 Task: Use the formula "MAX" in spreadsheet "Project portfolio".
Action: Mouse moved to (765, 92)
Screenshot: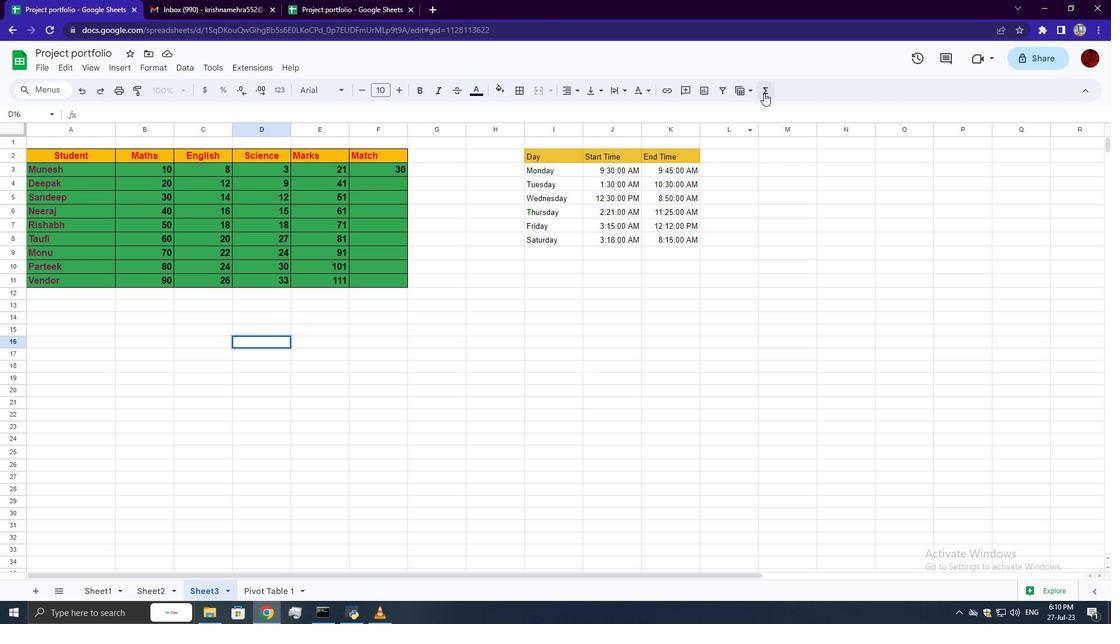 
Action: Mouse pressed left at (765, 92)
Screenshot: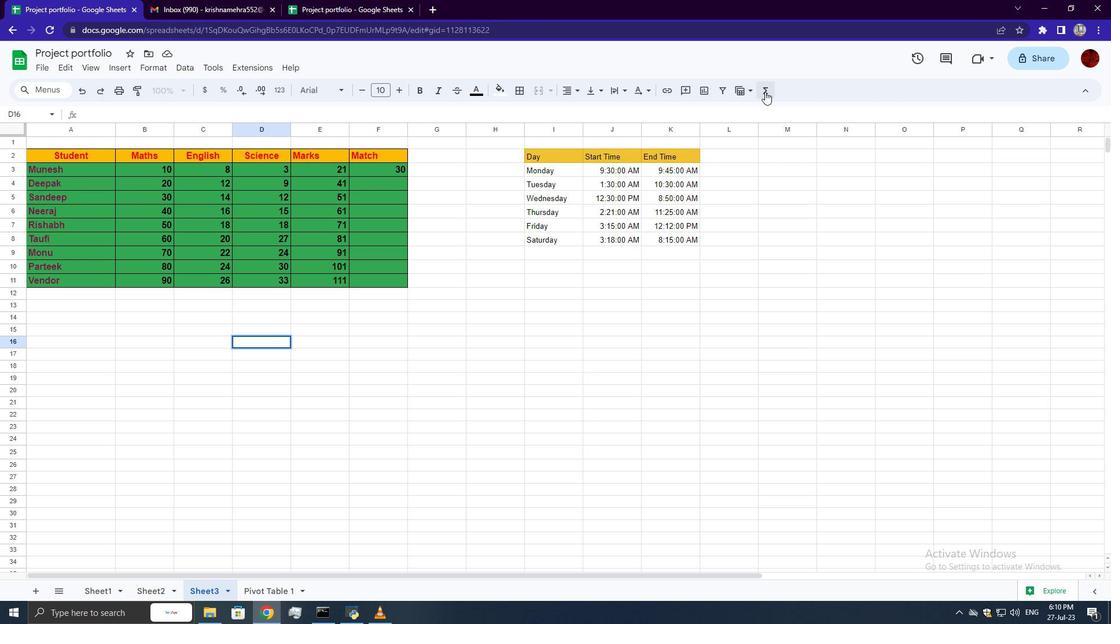 
Action: Mouse moved to (928, 200)
Screenshot: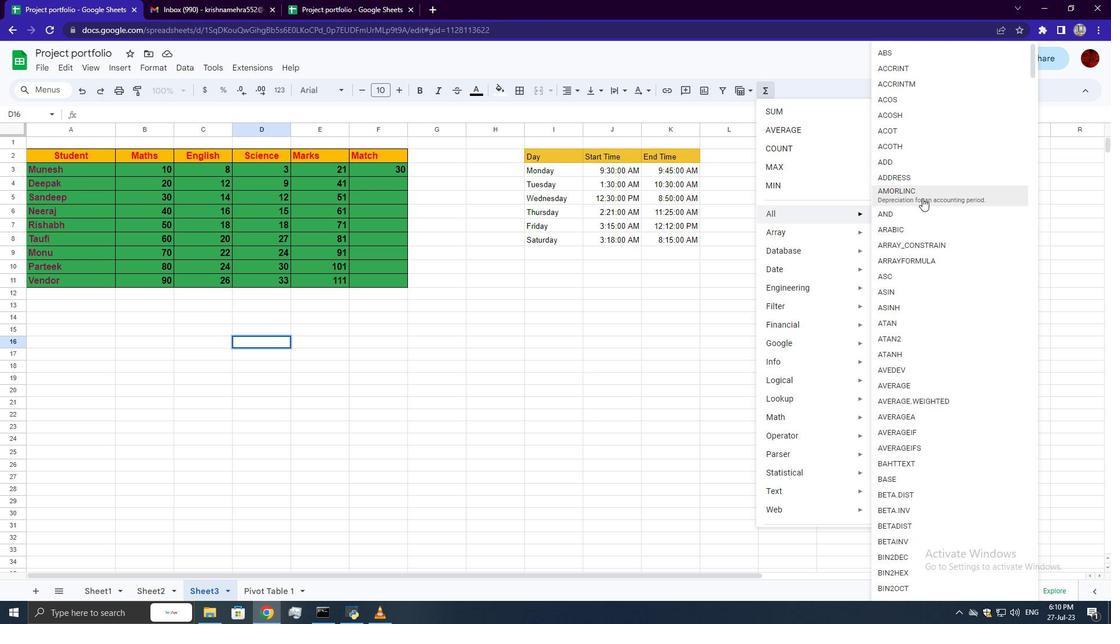 
Action: Mouse scrolled (928, 200) with delta (0, 0)
Screenshot: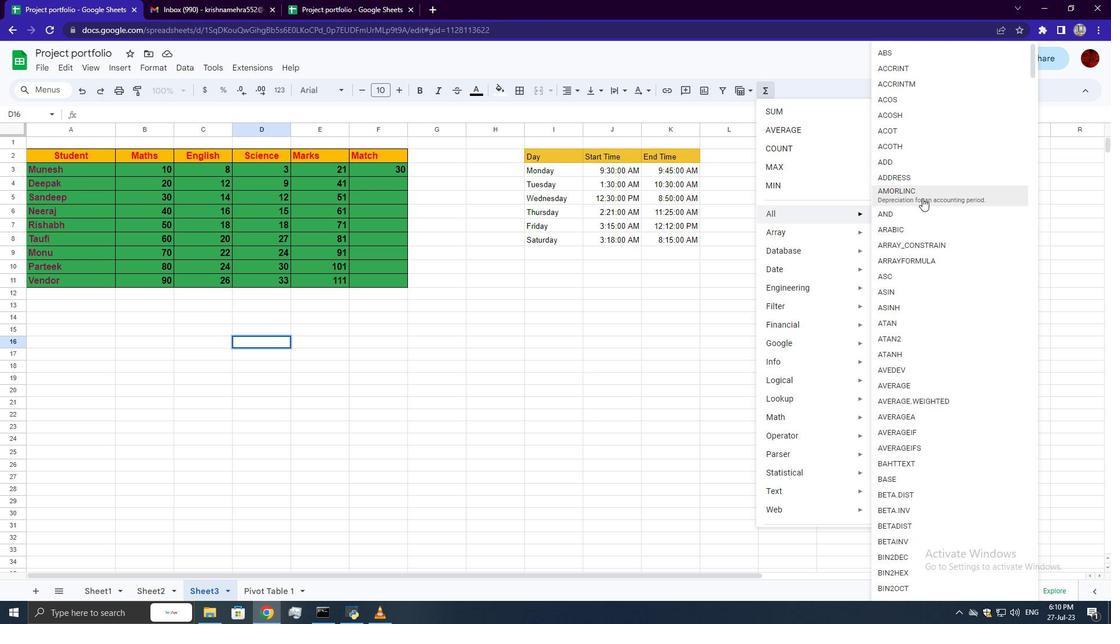
Action: Mouse scrolled (928, 200) with delta (0, 0)
Screenshot: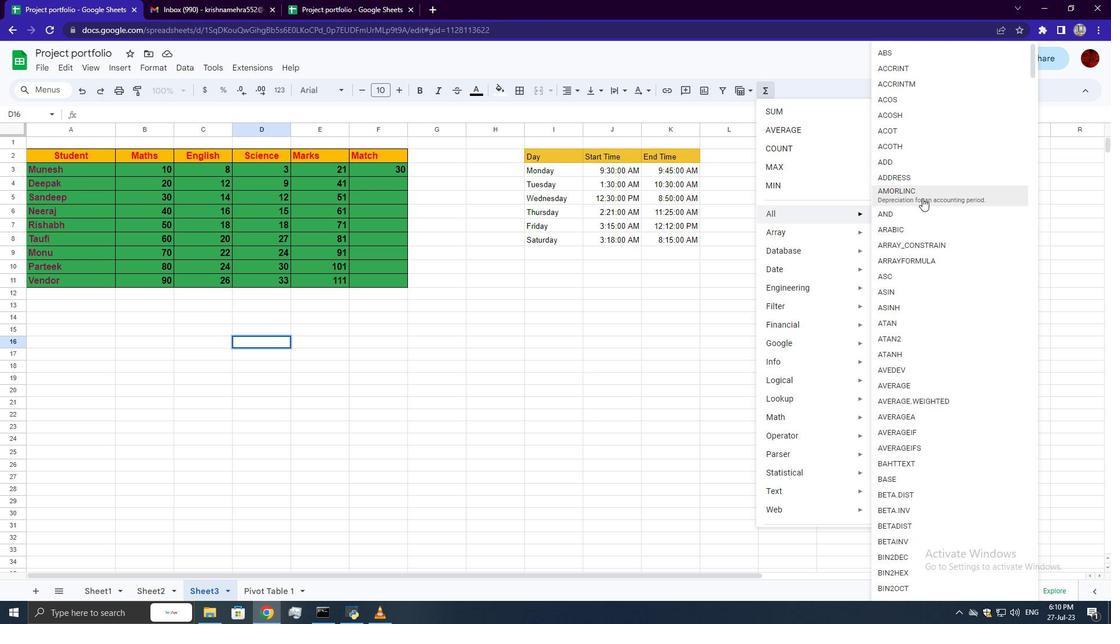 
Action: Mouse scrolled (928, 200) with delta (0, 0)
Screenshot: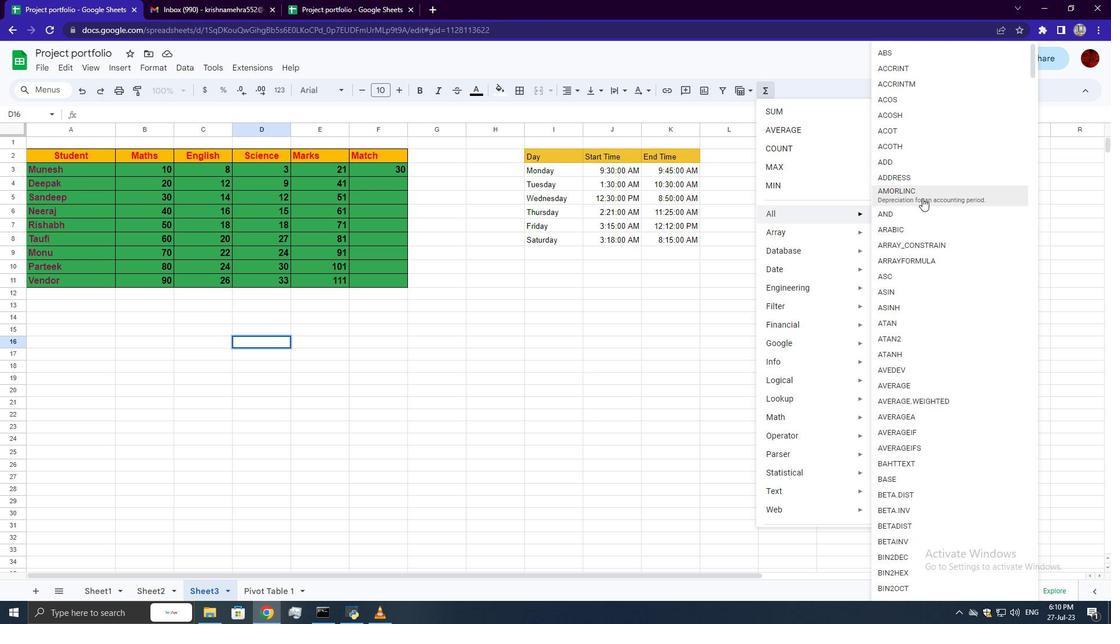 
Action: Mouse scrolled (928, 200) with delta (0, 0)
Screenshot: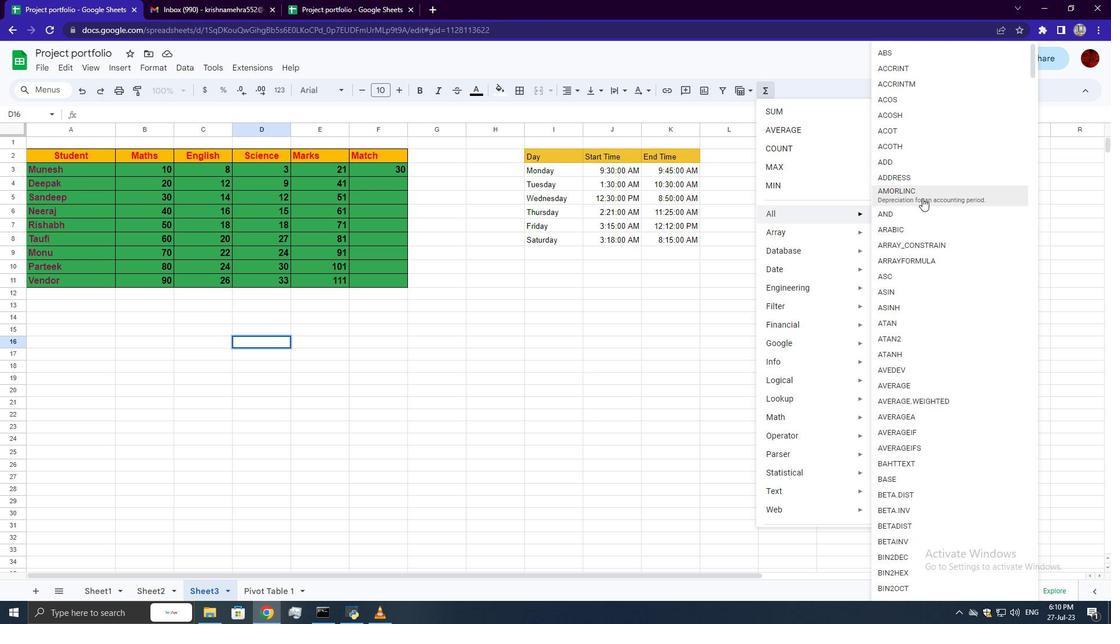 
Action: Mouse scrolled (928, 200) with delta (0, 0)
Screenshot: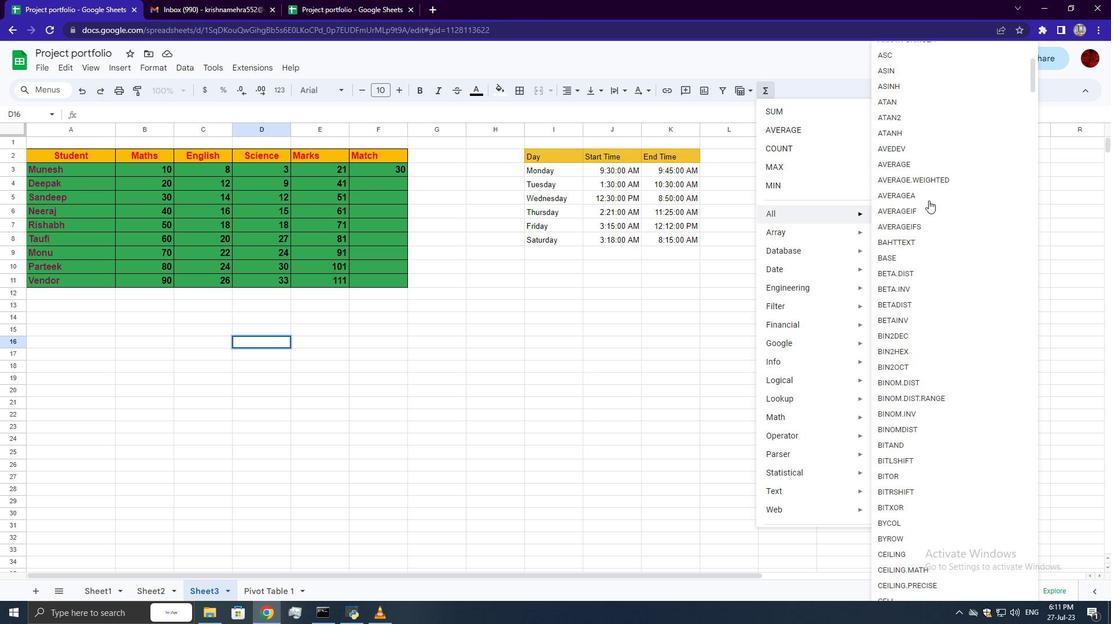 
Action: Mouse scrolled (928, 200) with delta (0, 0)
Screenshot: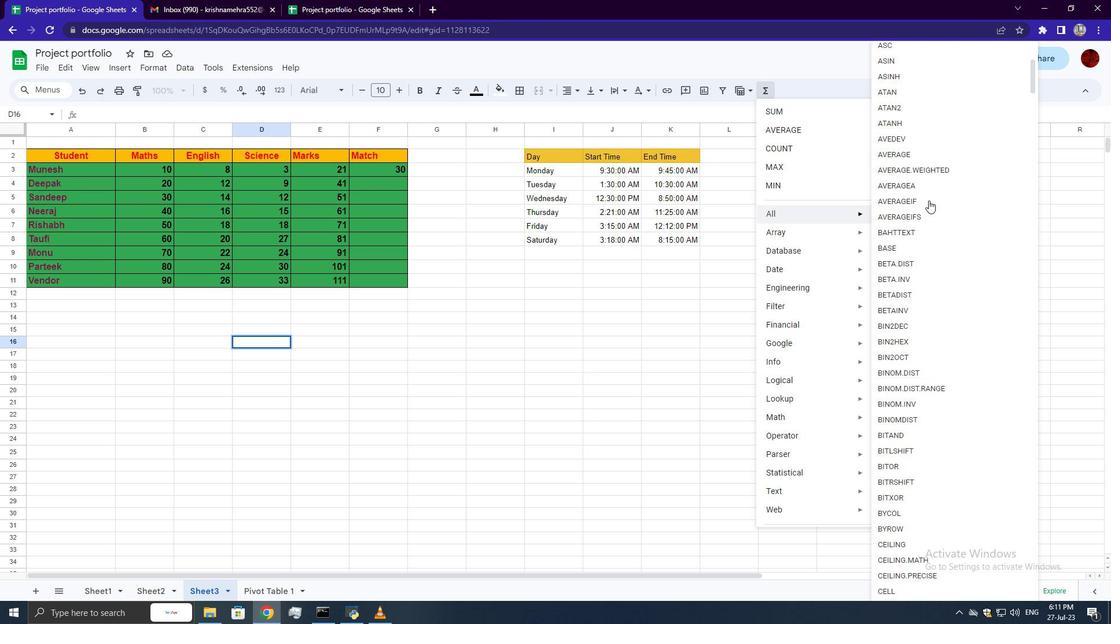 
Action: Mouse scrolled (928, 200) with delta (0, 0)
Screenshot: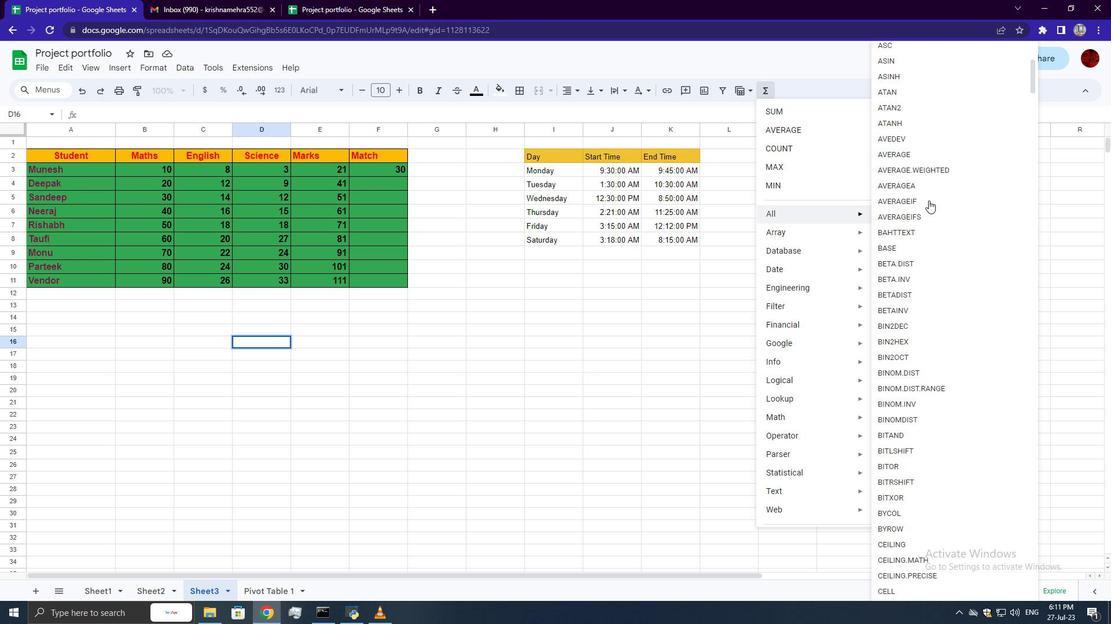 
Action: Mouse scrolled (928, 200) with delta (0, 0)
Screenshot: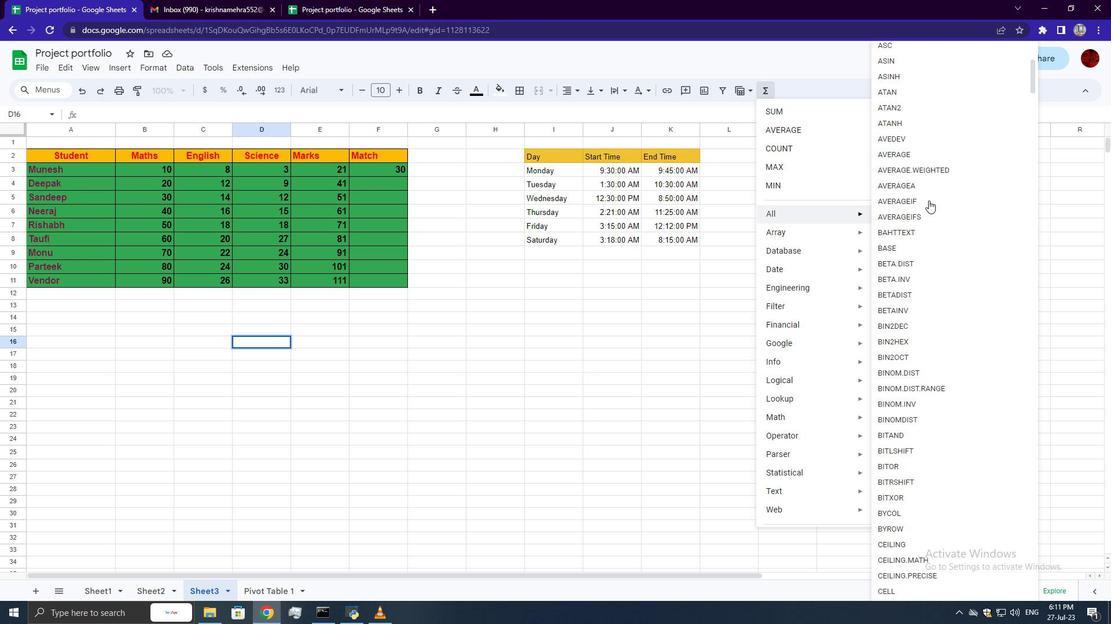 
Action: Mouse scrolled (928, 200) with delta (0, 0)
Screenshot: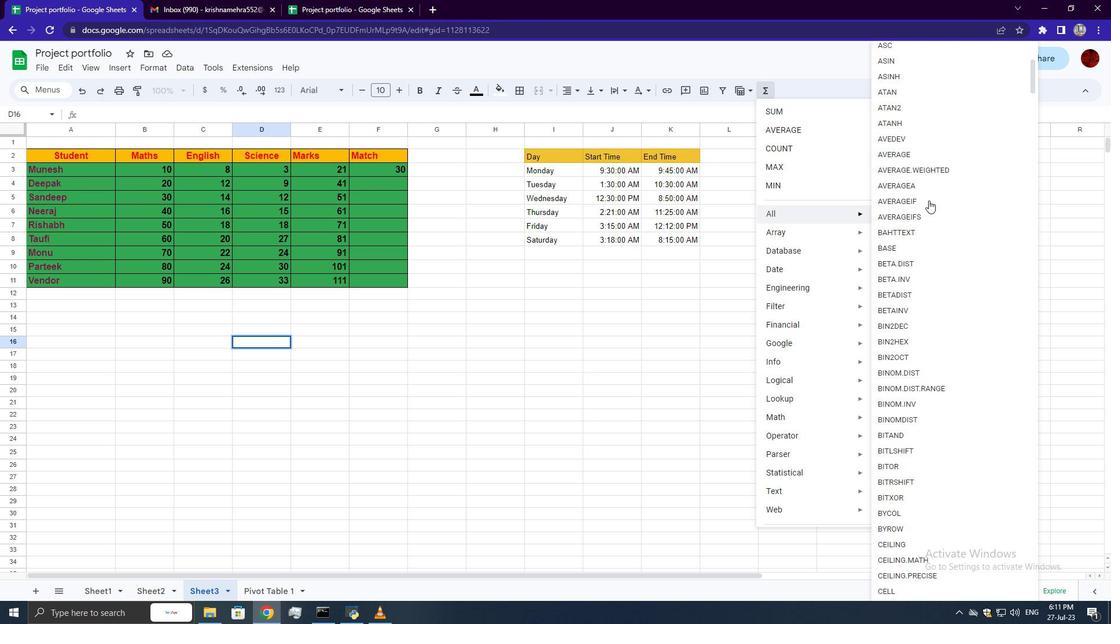 
Action: Mouse scrolled (928, 200) with delta (0, 0)
Screenshot: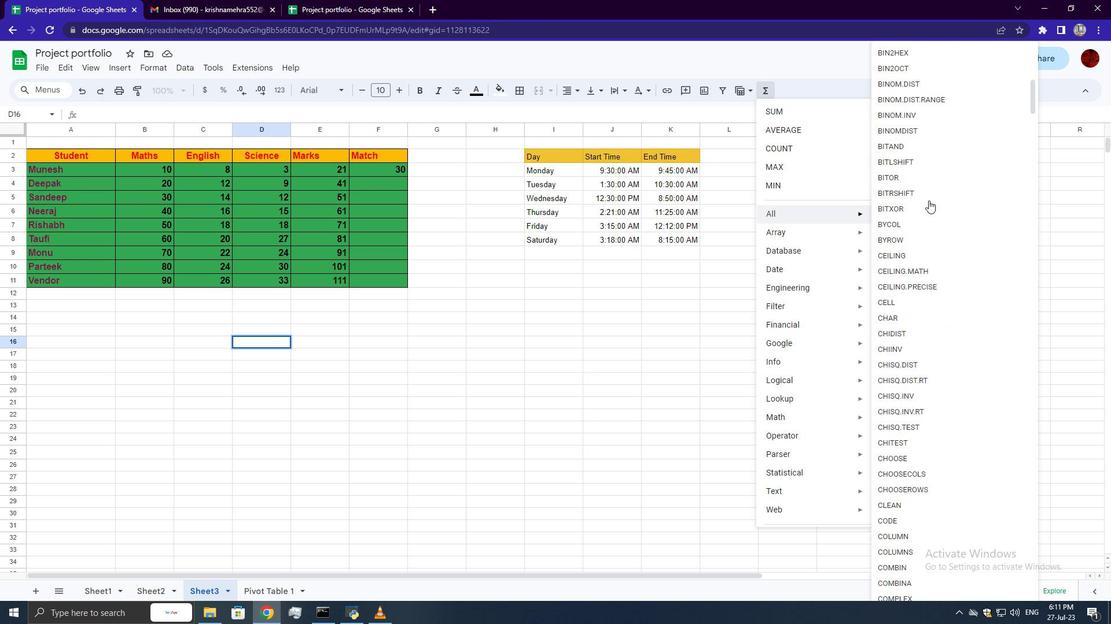 
Action: Mouse scrolled (928, 200) with delta (0, 0)
Screenshot: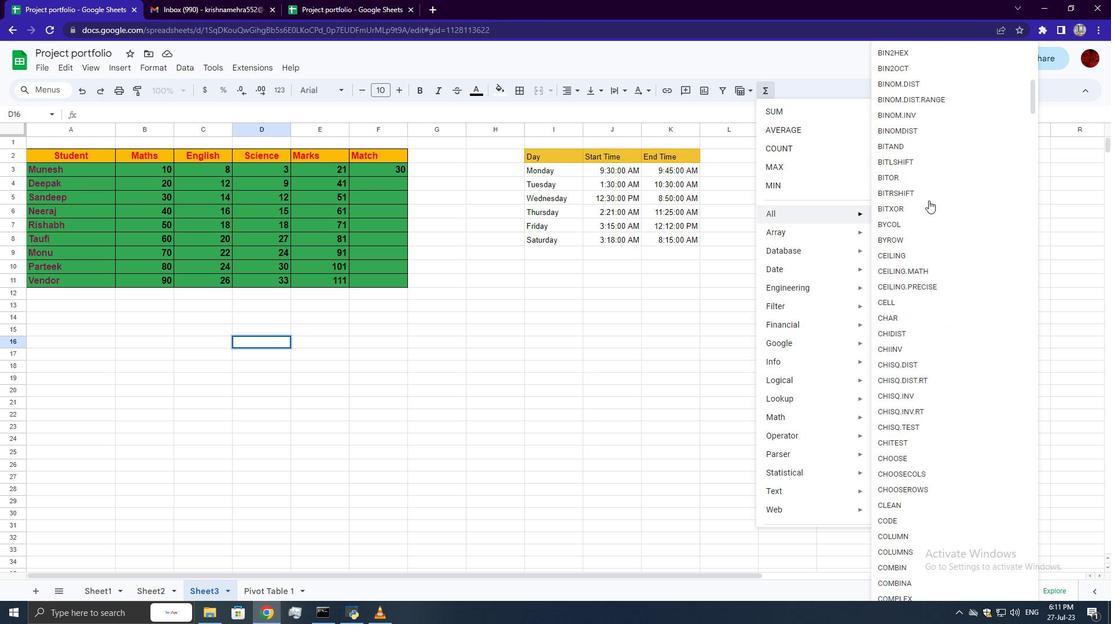 
Action: Mouse scrolled (928, 200) with delta (0, 0)
Screenshot: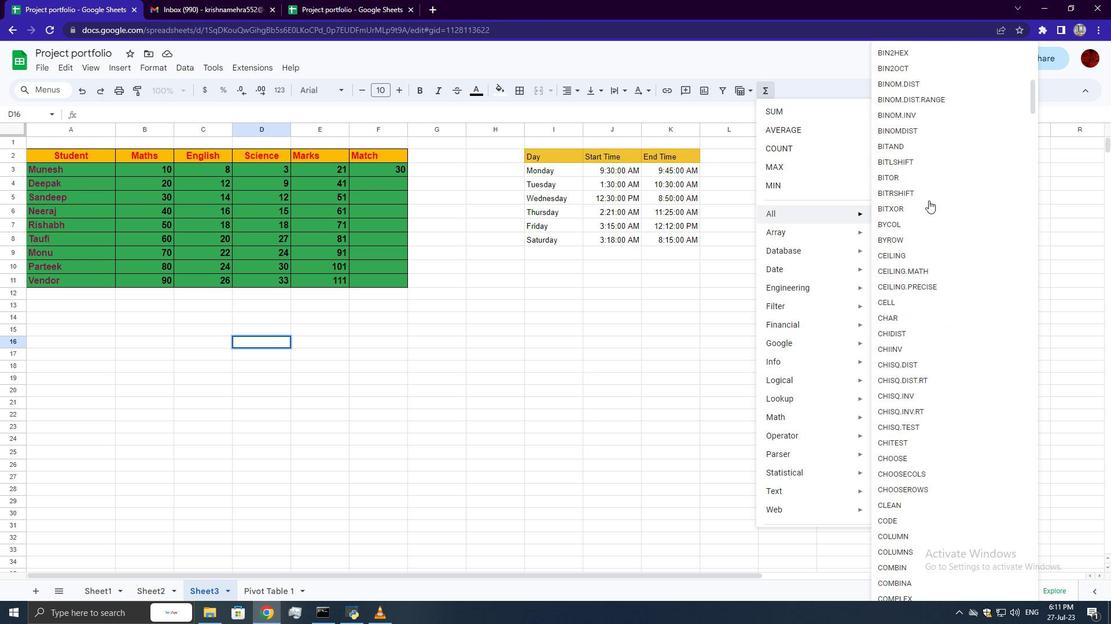 
Action: Mouse scrolled (928, 200) with delta (0, 0)
Screenshot: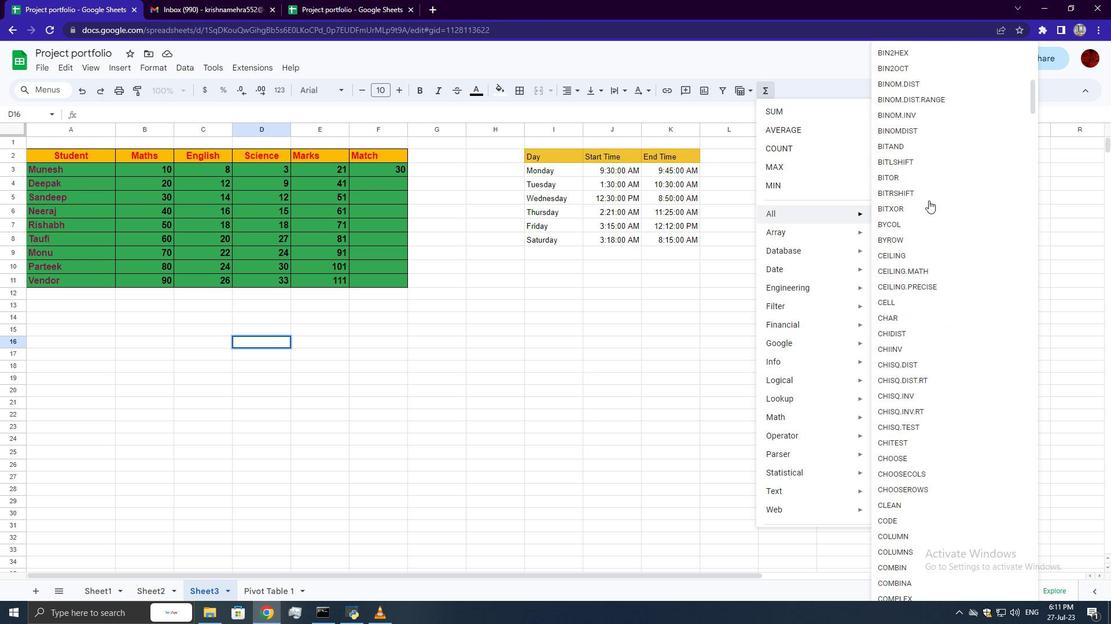 
Action: Mouse scrolled (928, 200) with delta (0, 0)
Screenshot: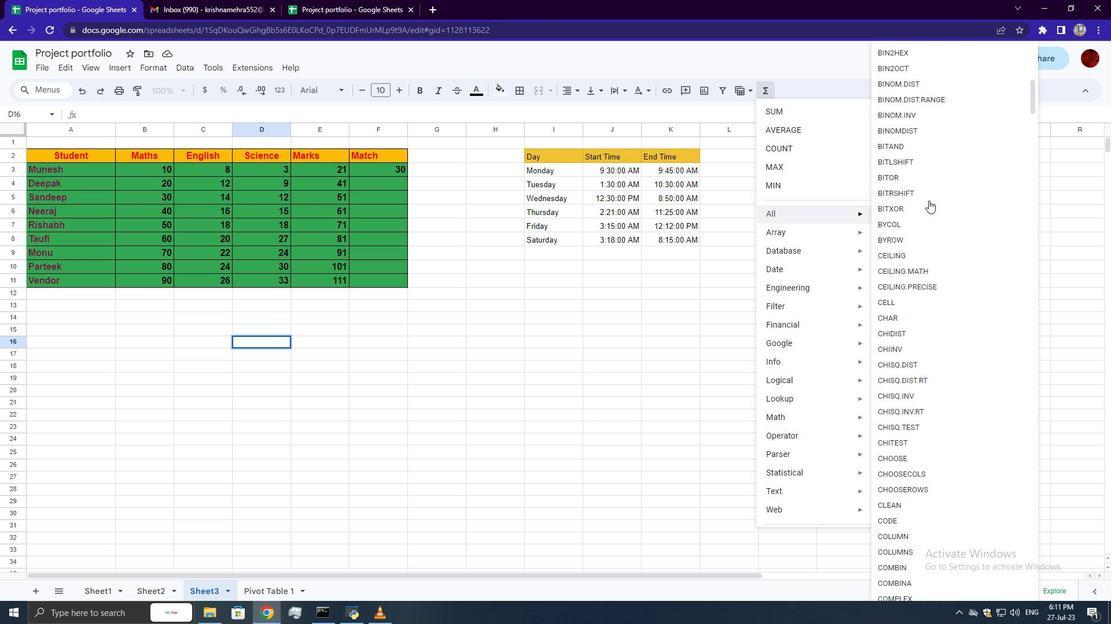 
Action: Mouse scrolled (928, 200) with delta (0, 0)
Screenshot: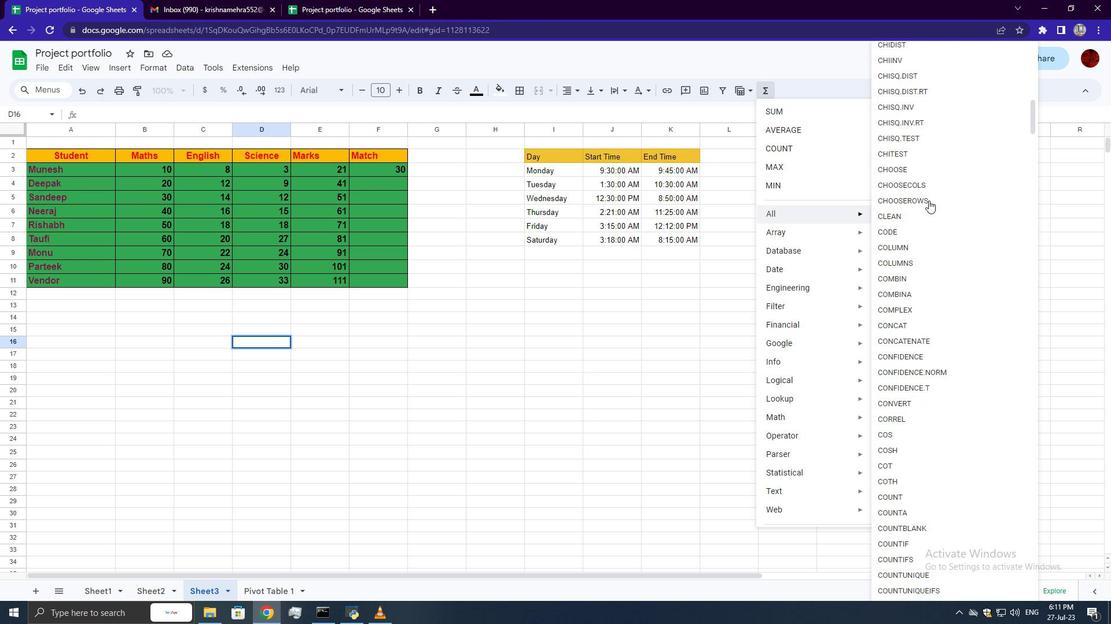 
Action: Mouse scrolled (928, 200) with delta (0, 0)
Screenshot: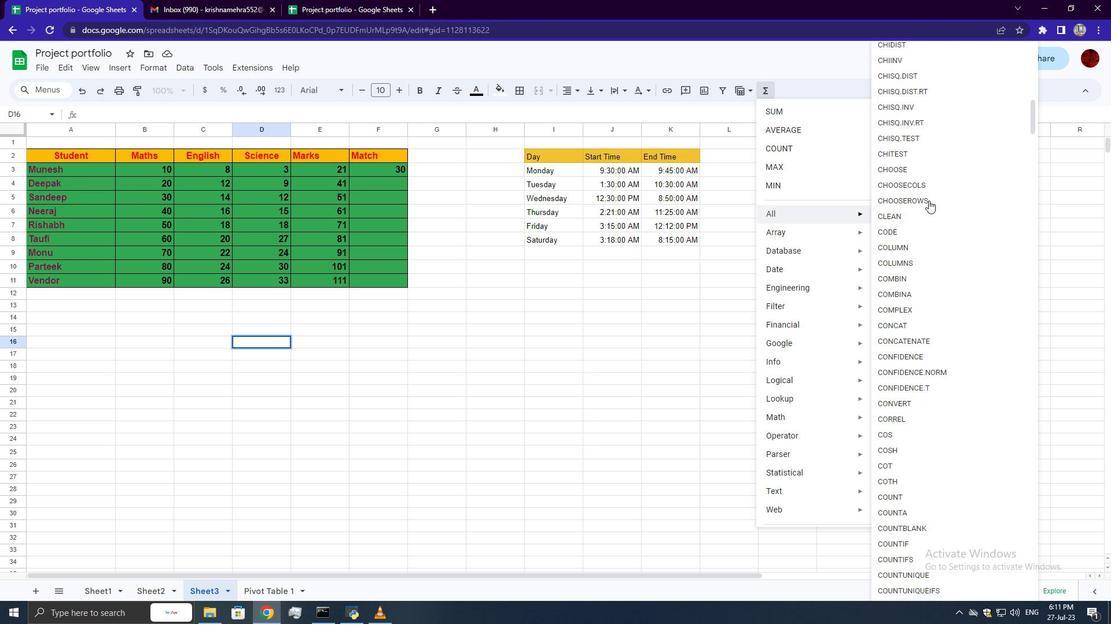 
Action: Mouse scrolled (928, 200) with delta (0, 0)
Screenshot: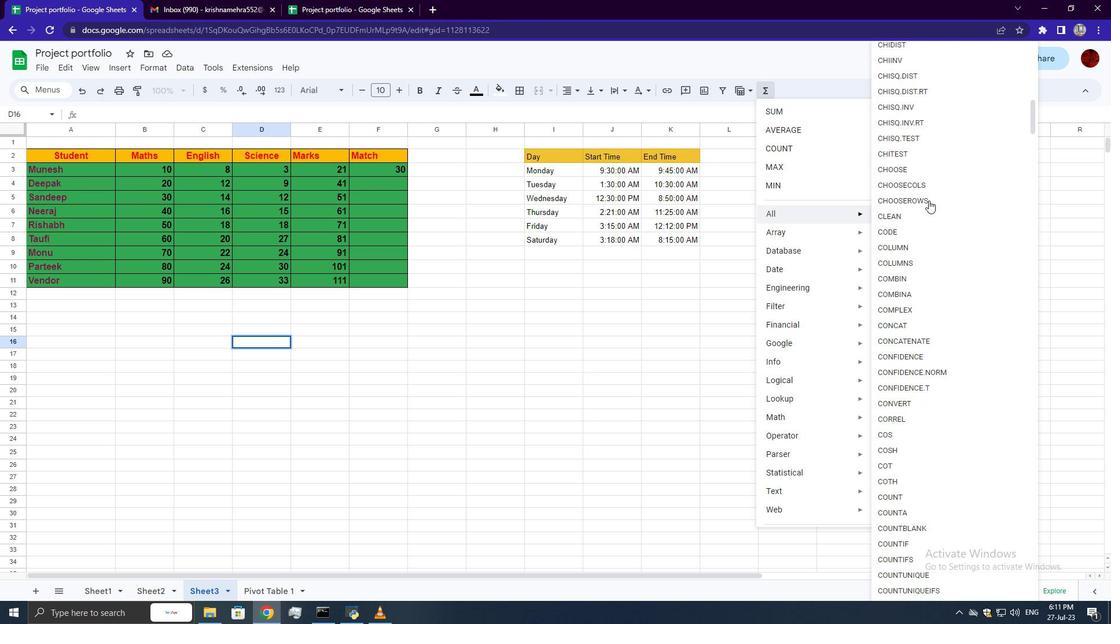 
Action: Mouse scrolled (928, 200) with delta (0, 0)
Screenshot: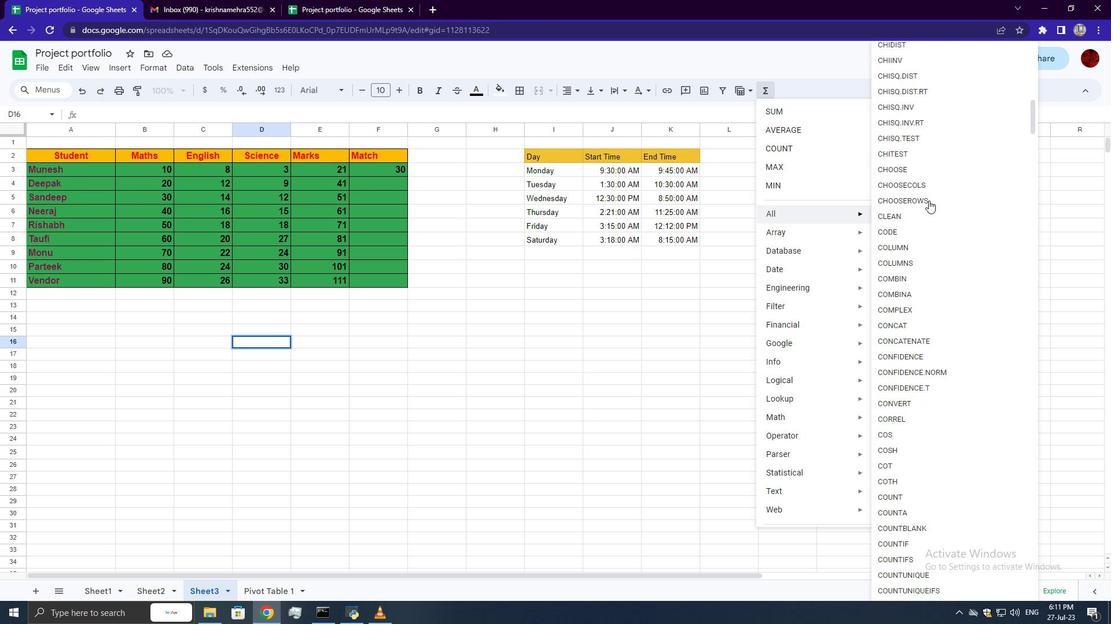 
Action: Mouse scrolled (928, 200) with delta (0, 0)
Screenshot: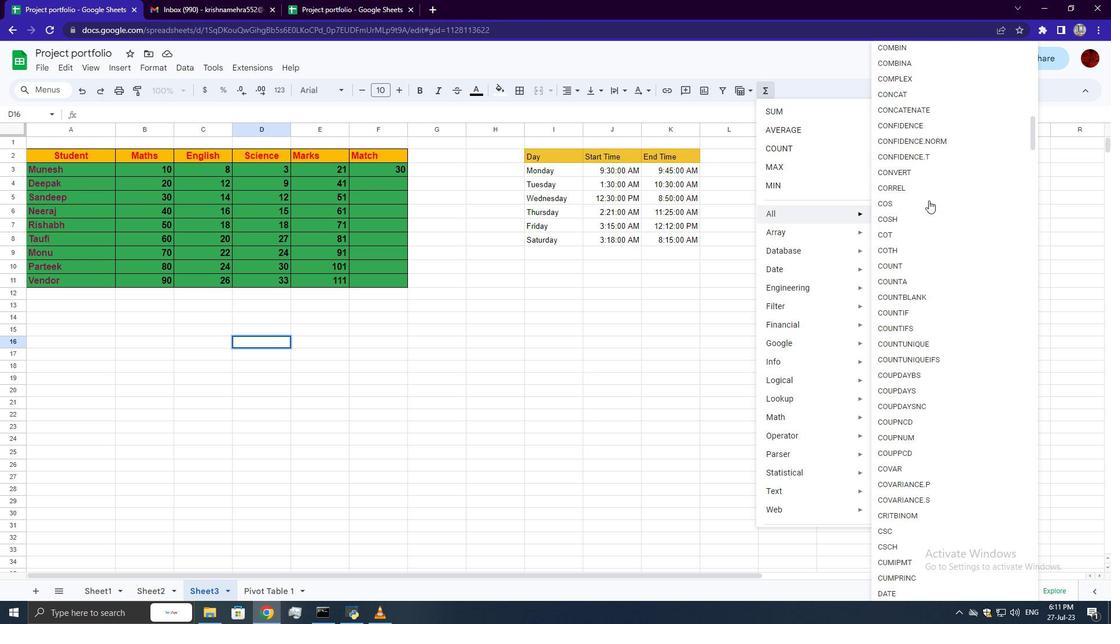 
Action: Mouse scrolled (928, 200) with delta (0, 0)
Screenshot: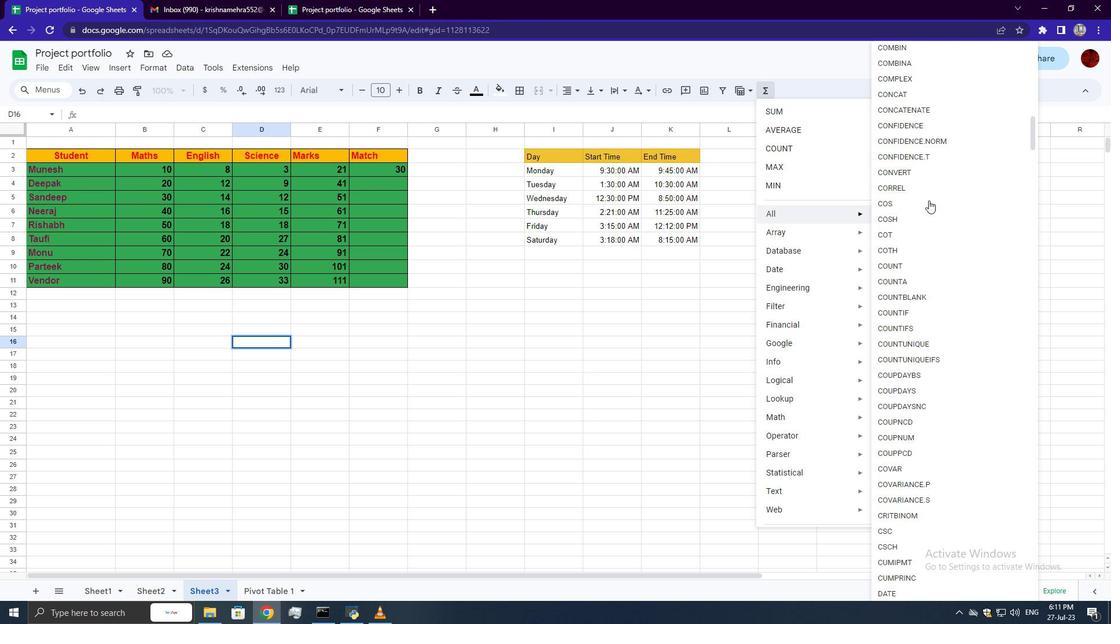 
Action: Mouse scrolled (928, 200) with delta (0, 0)
Screenshot: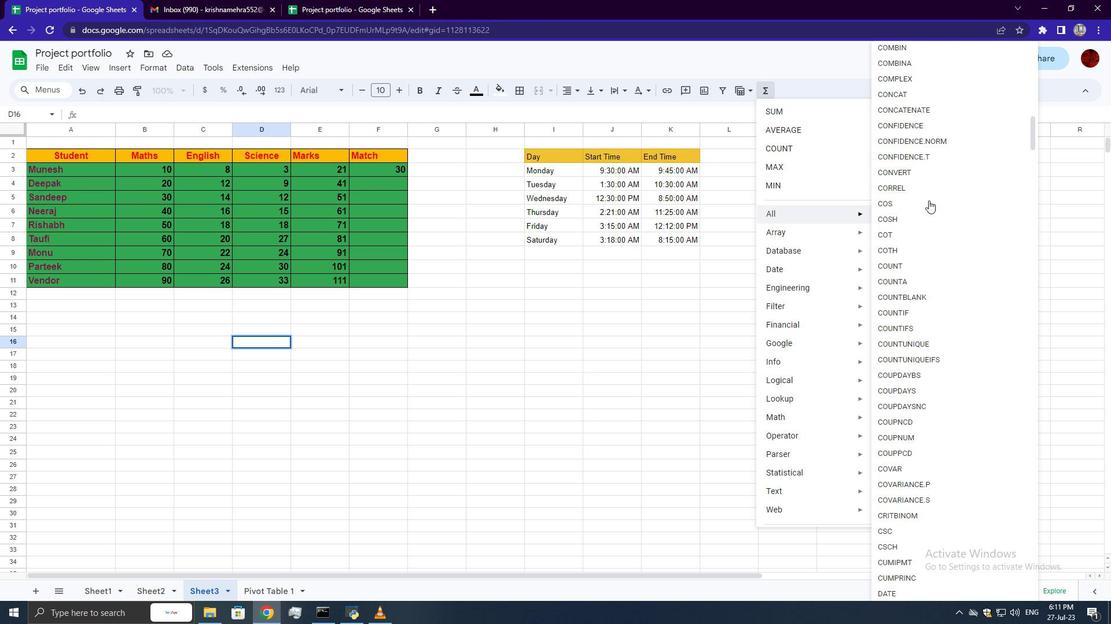 
Action: Mouse scrolled (928, 200) with delta (0, 0)
Screenshot: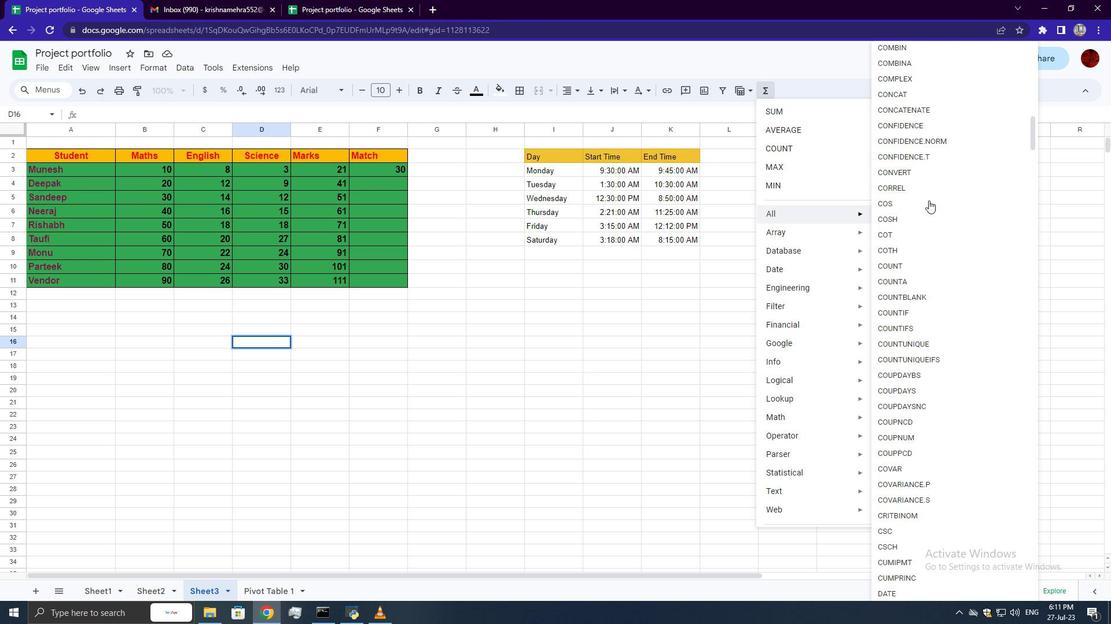 
Action: Mouse scrolled (928, 200) with delta (0, 0)
Screenshot: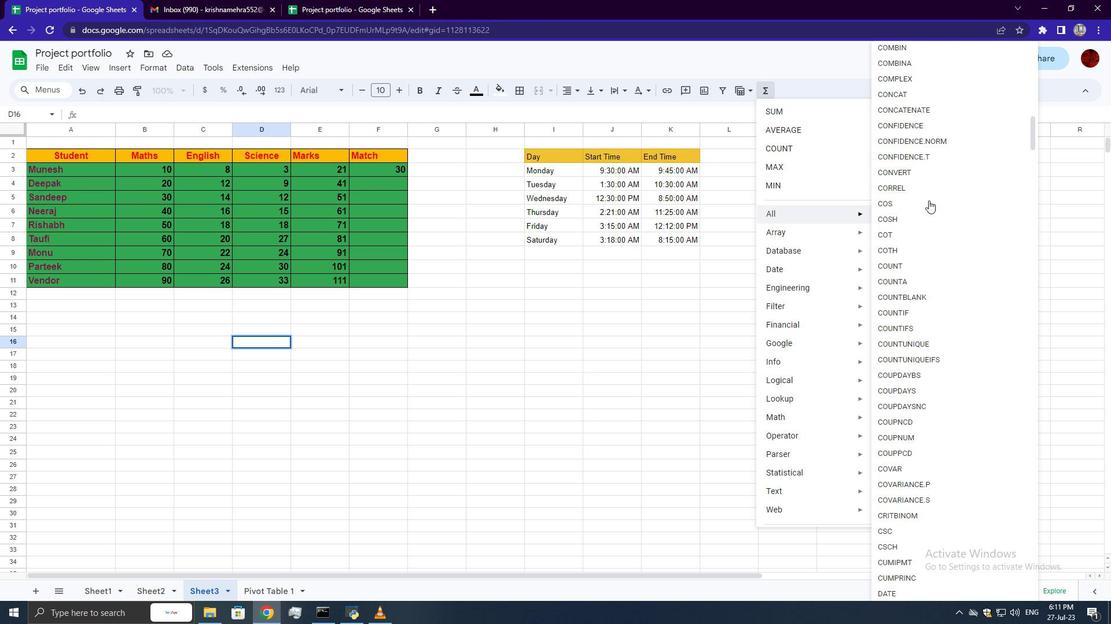 
Action: Mouse scrolled (928, 200) with delta (0, 0)
Screenshot: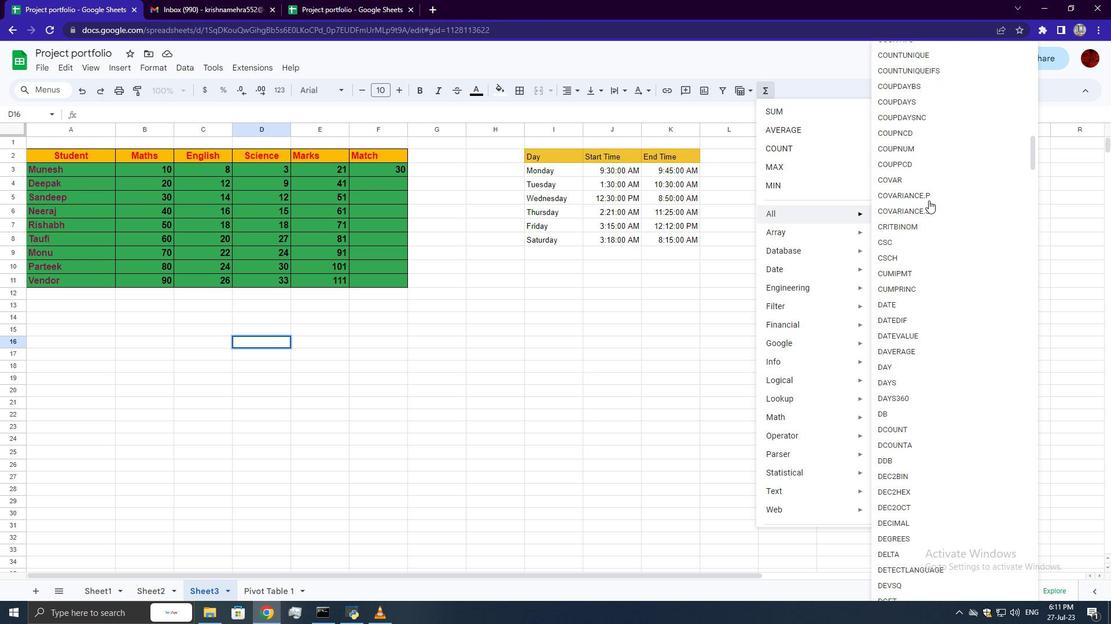 
Action: Mouse scrolled (928, 200) with delta (0, 0)
Screenshot: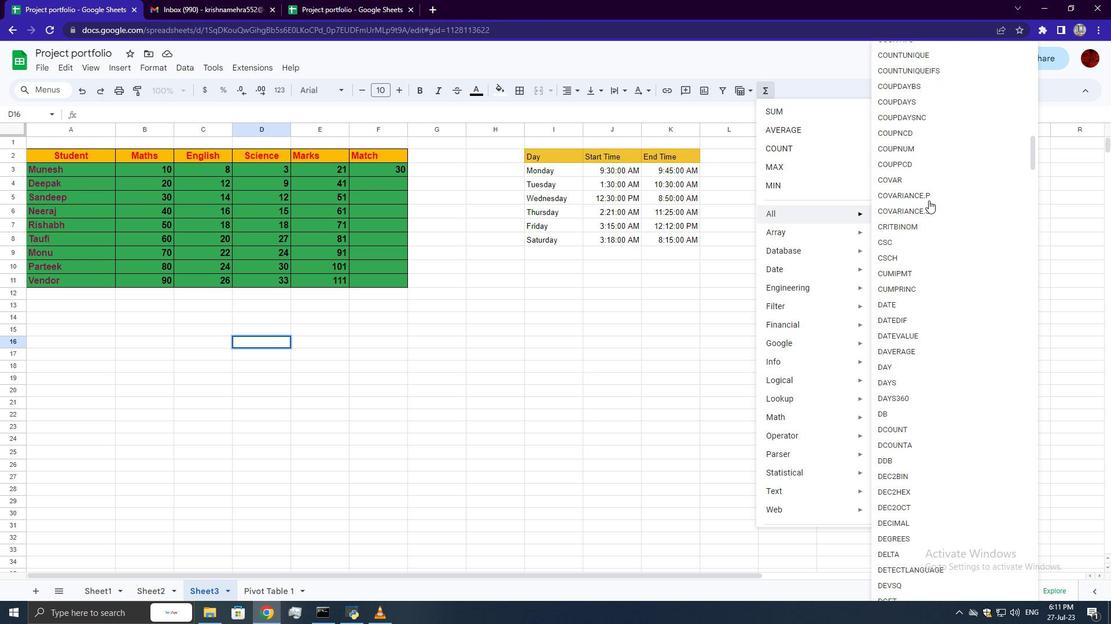 
Action: Mouse scrolled (928, 200) with delta (0, 0)
Screenshot: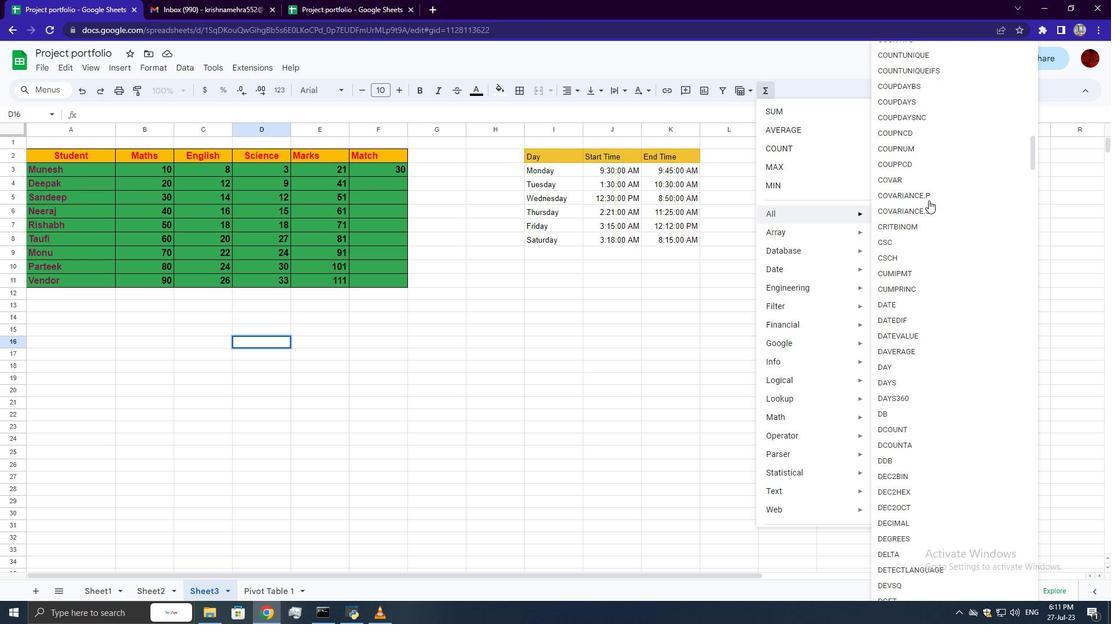 
Action: Mouse scrolled (928, 200) with delta (0, 0)
Screenshot: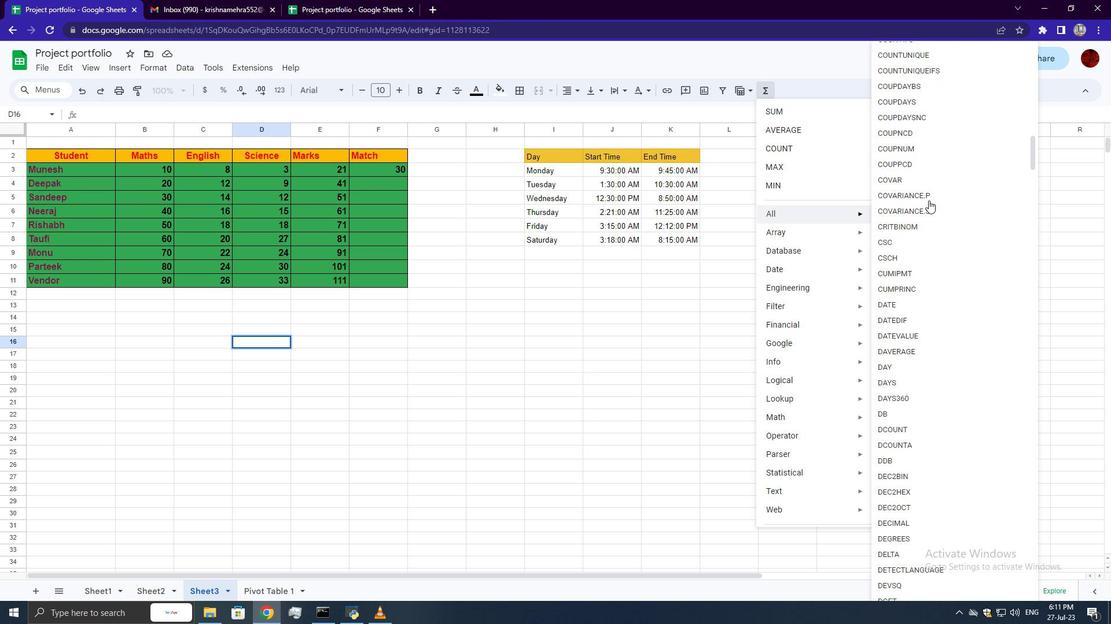
Action: Mouse scrolled (928, 200) with delta (0, 0)
Screenshot: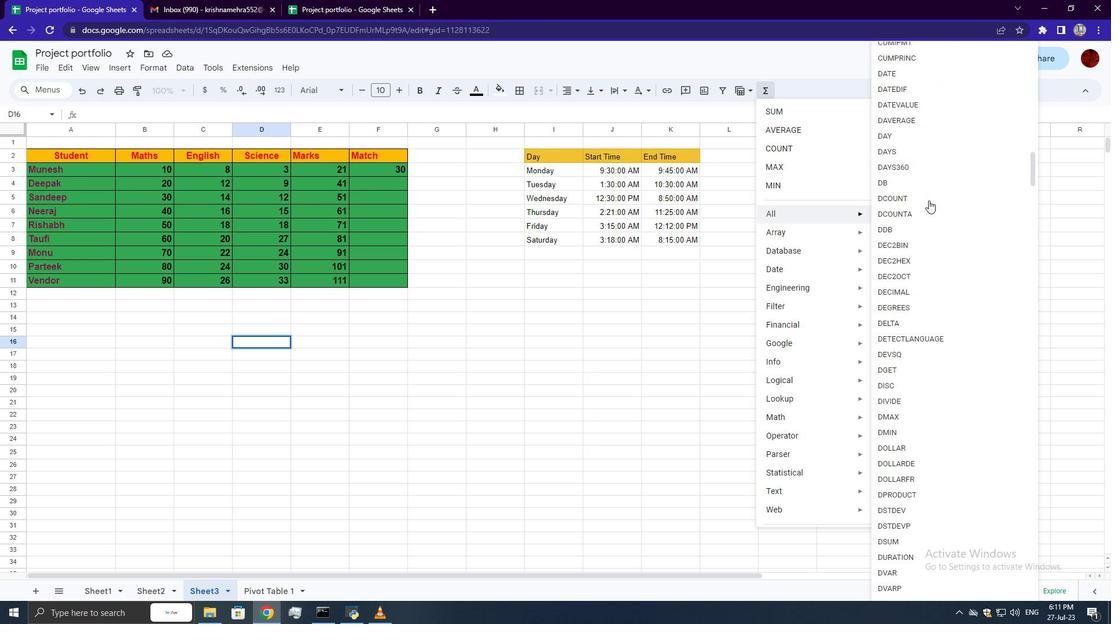 
Action: Mouse scrolled (928, 200) with delta (0, 0)
Screenshot: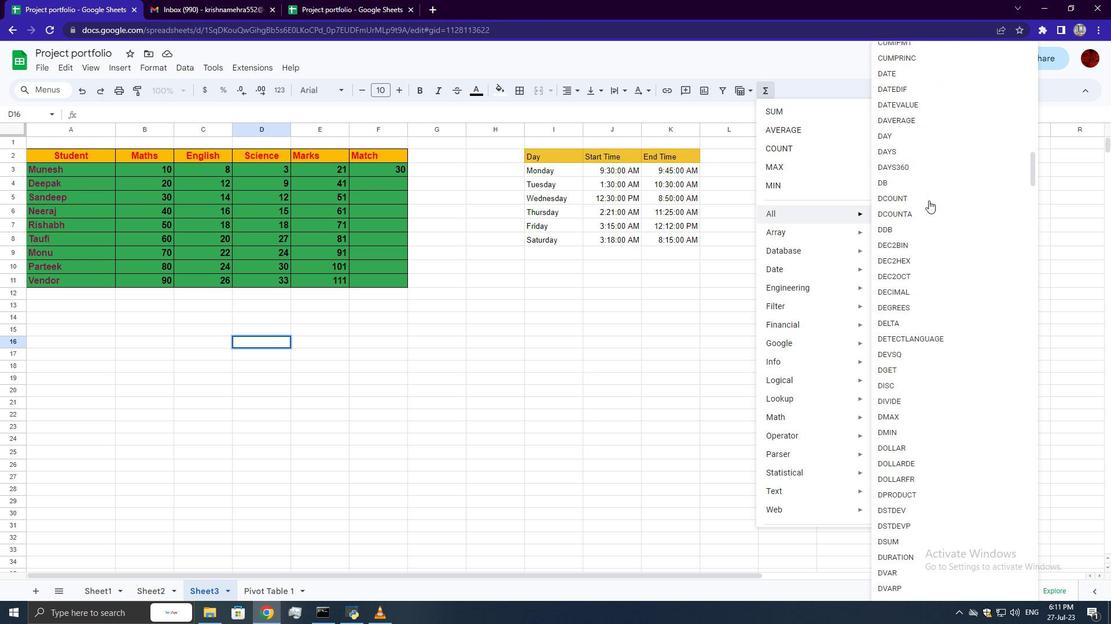 
Action: Mouse scrolled (928, 200) with delta (0, 0)
Screenshot: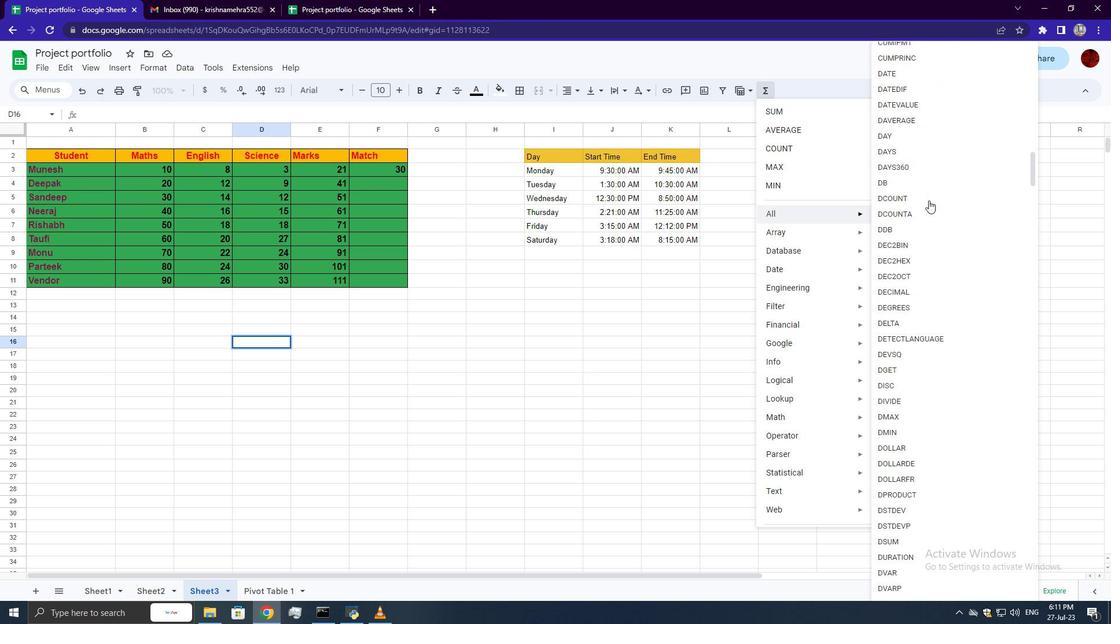 
Action: Mouse scrolled (928, 200) with delta (0, 0)
Screenshot: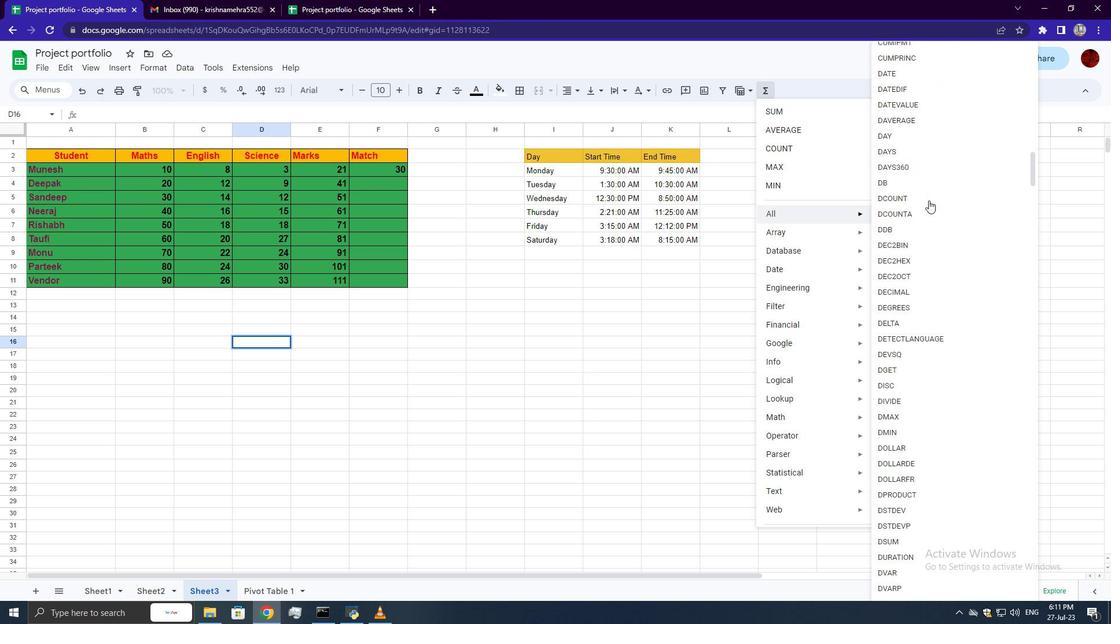 
Action: Mouse scrolled (928, 200) with delta (0, 0)
Screenshot: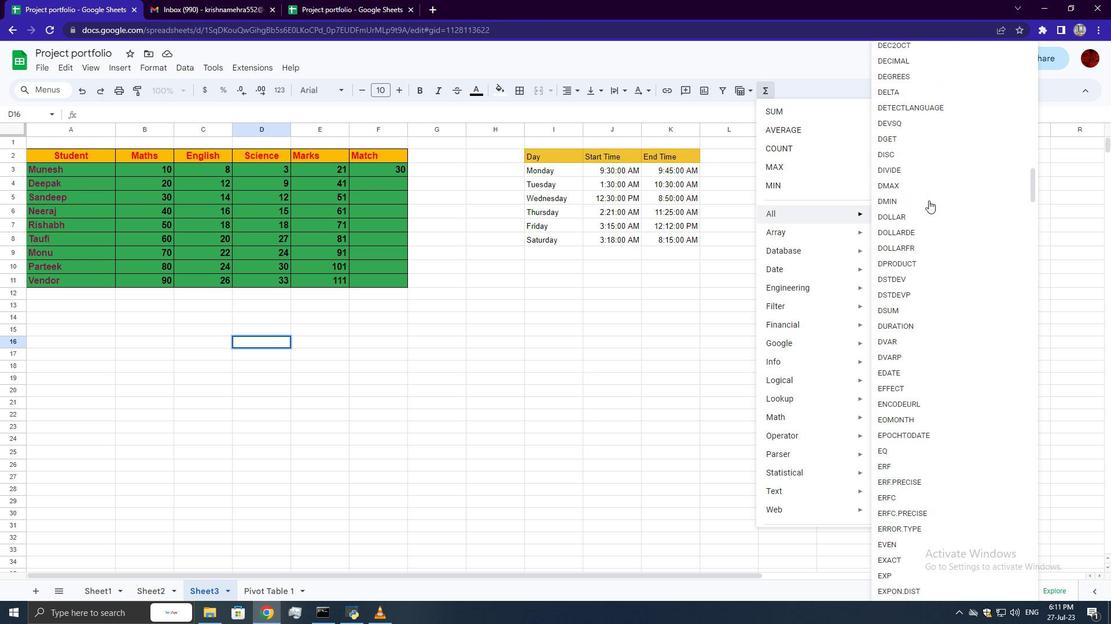 
Action: Mouse scrolled (928, 200) with delta (0, 0)
Screenshot: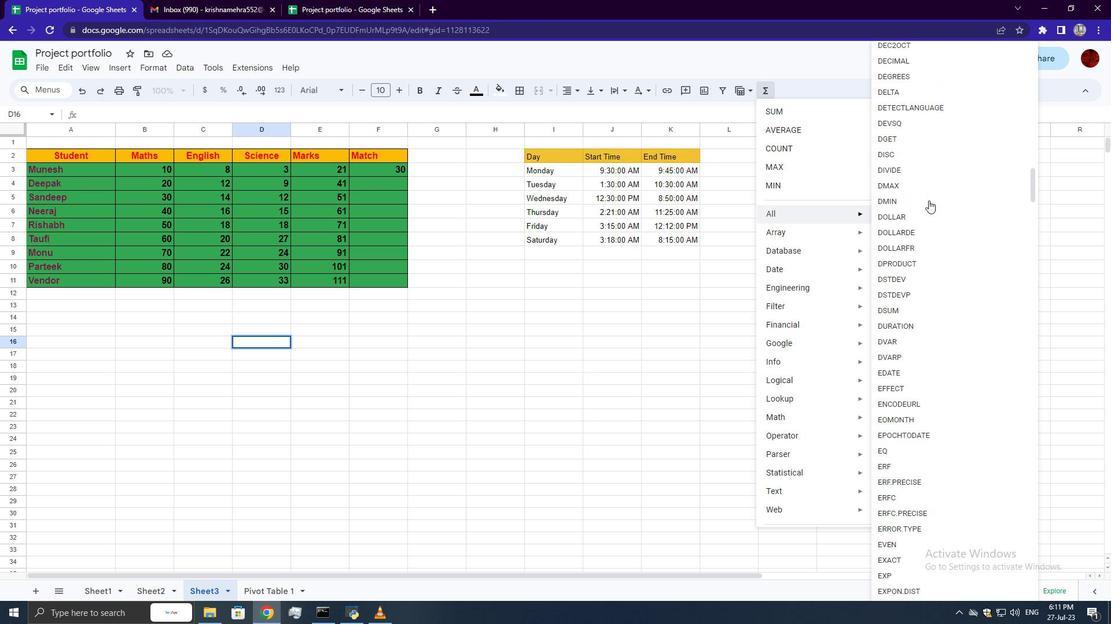 
Action: Mouse scrolled (928, 200) with delta (0, 0)
Screenshot: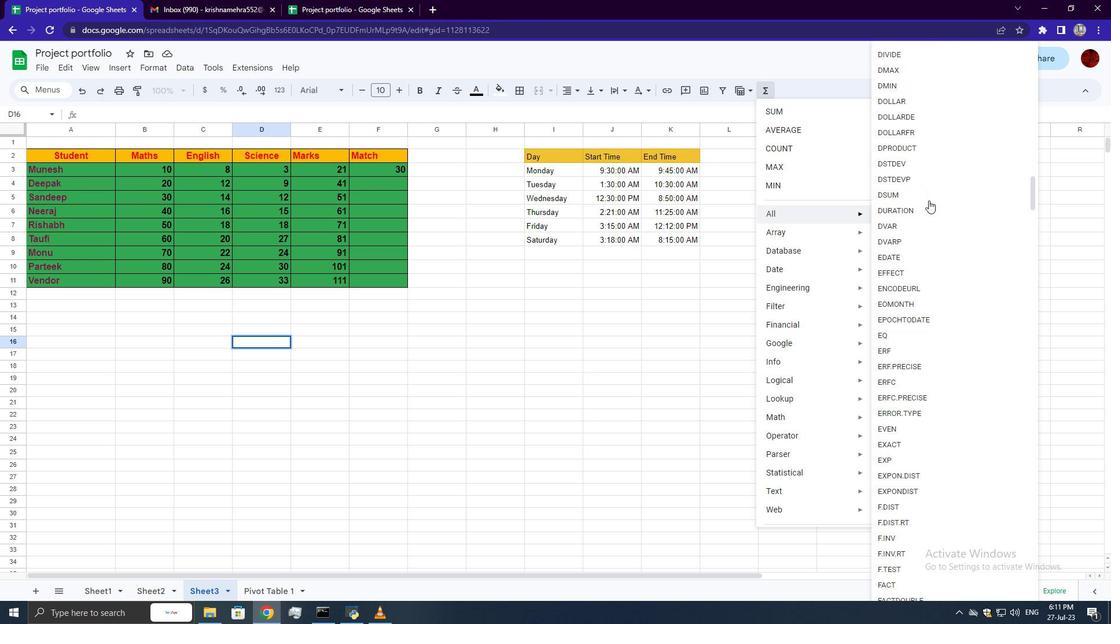 
Action: Mouse scrolled (928, 200) with delta (0, 0)
Screenshot: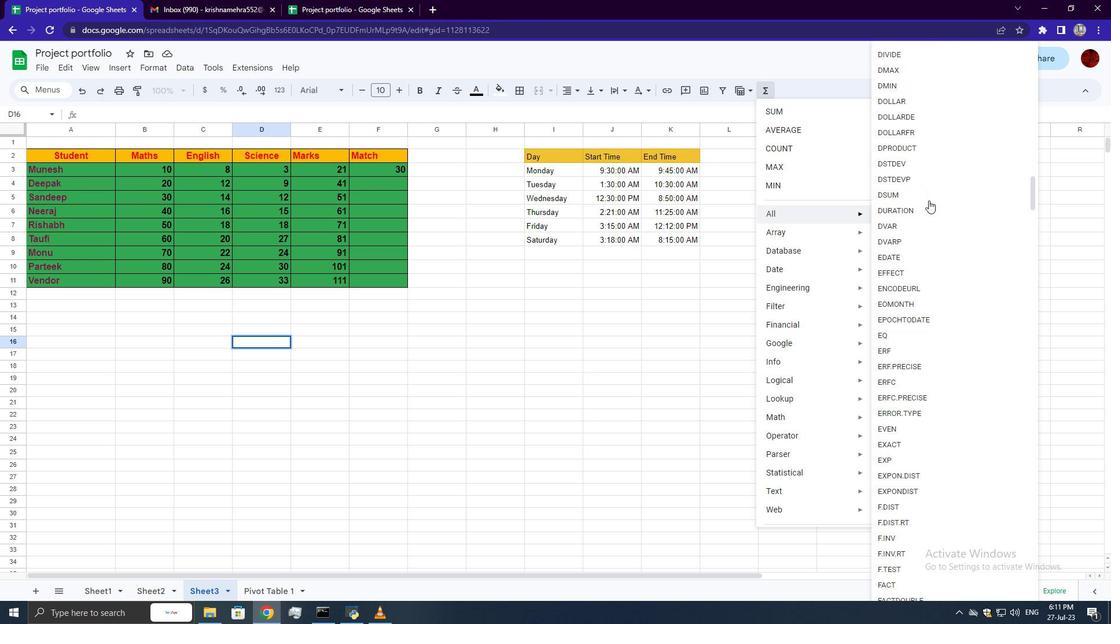 
Action: Mouse scrolled (928, 200) with delta (0, 0)
Screenshot: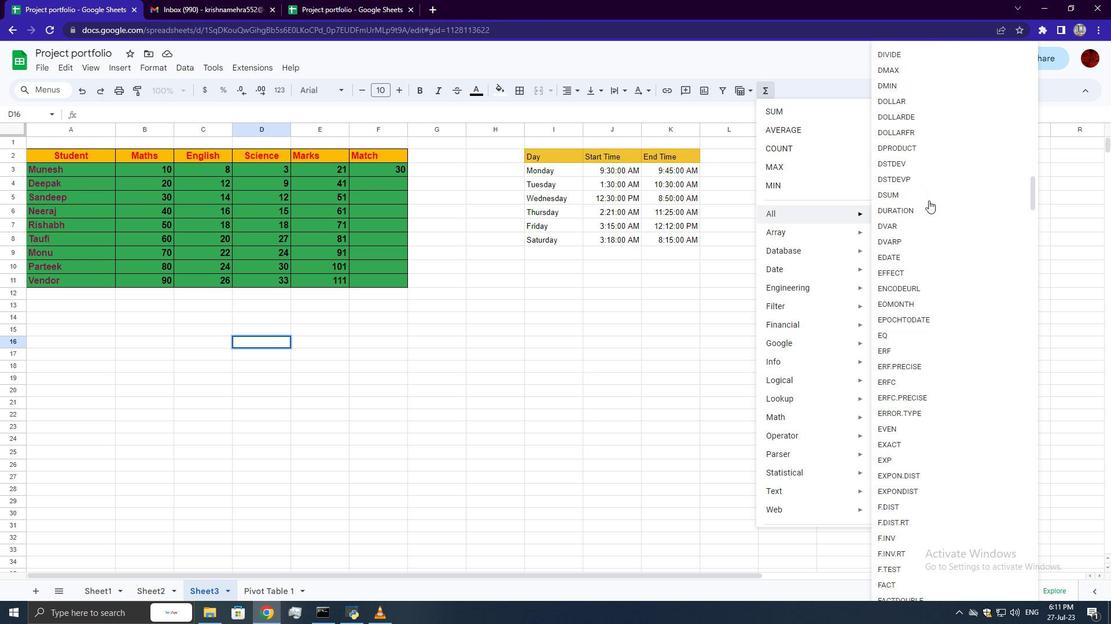 
Action: Mouse scrolled (928, 200) with delta (0, 0)
Screenshot: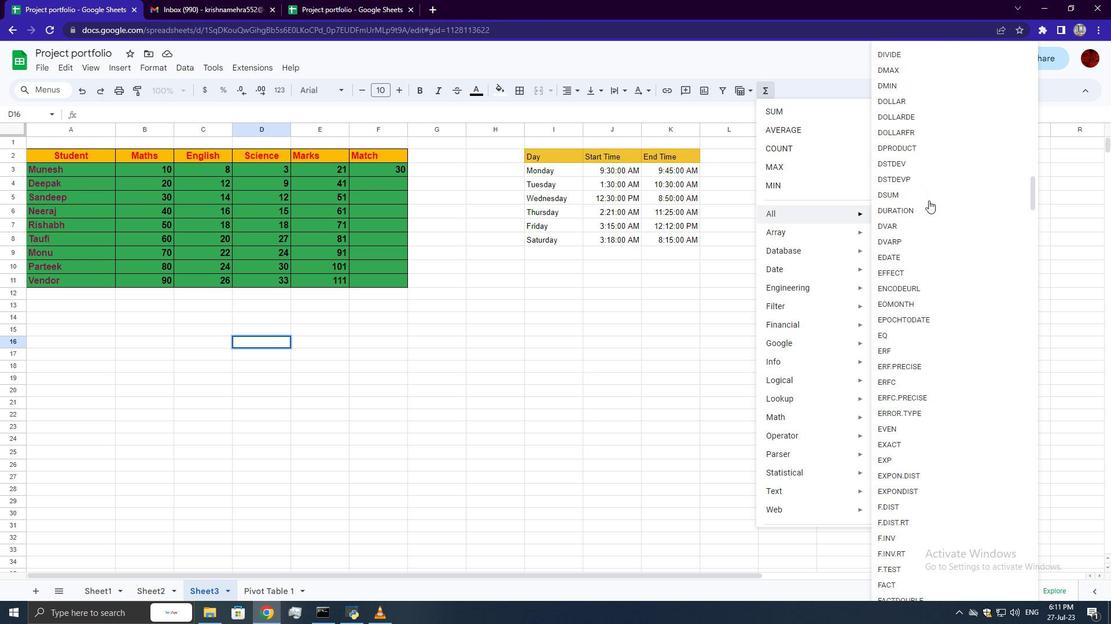 
Action: Mouse scrolled (928, 200) with delta (0, 0)
Screenshot: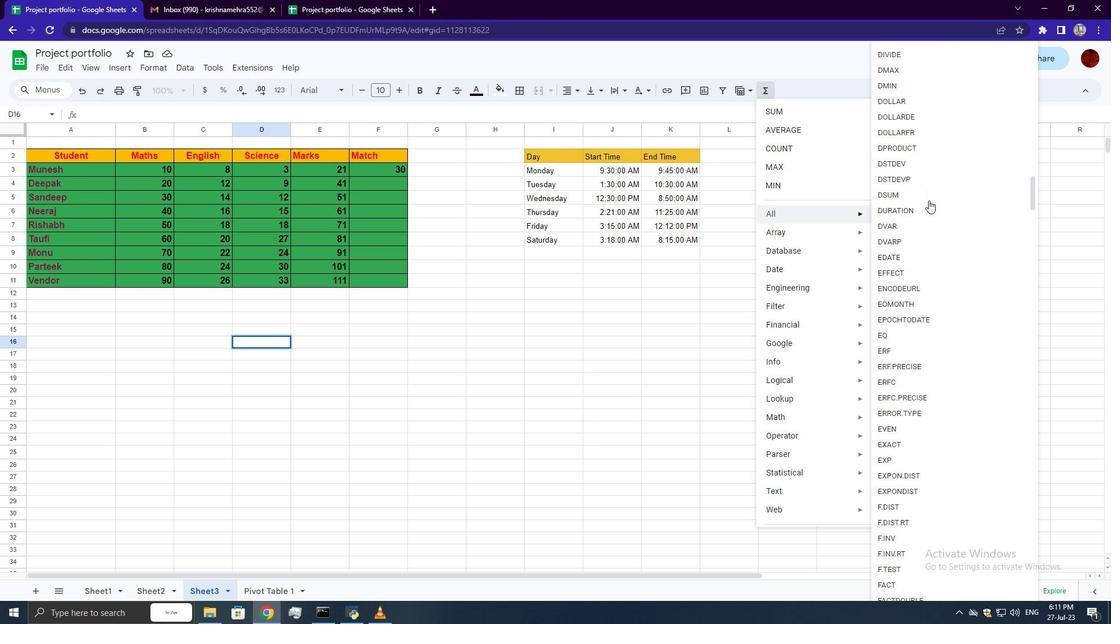 
Action: Mouse scrolled (928, 200) with delta (0, 0)
Screenshot: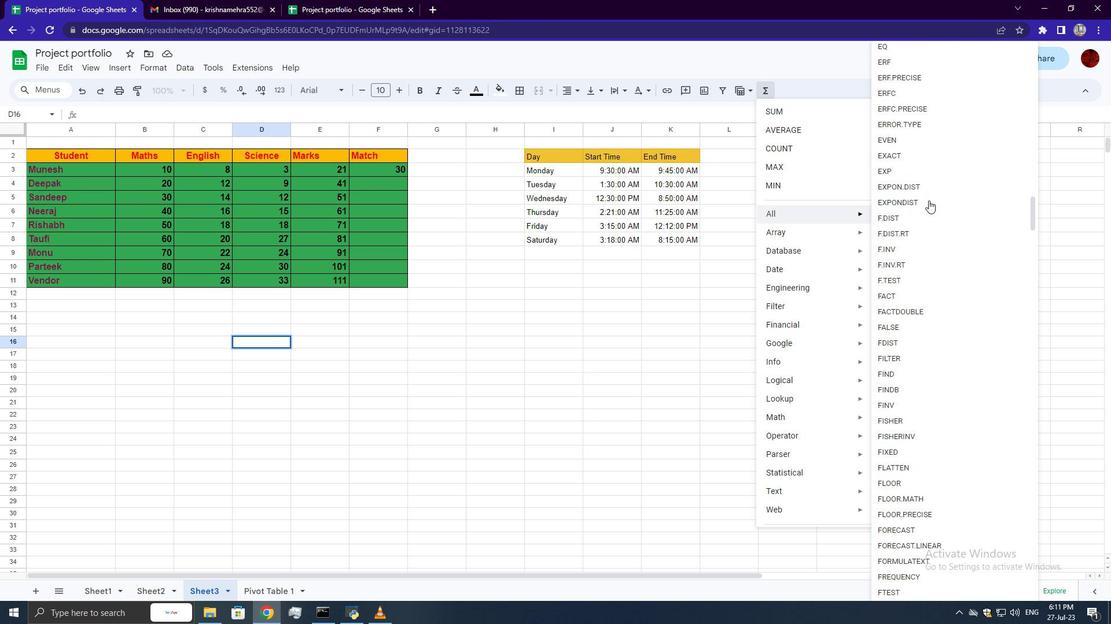 
Action: Mouse scrolled (928, 200) with delta (0, 0)
Screenshot: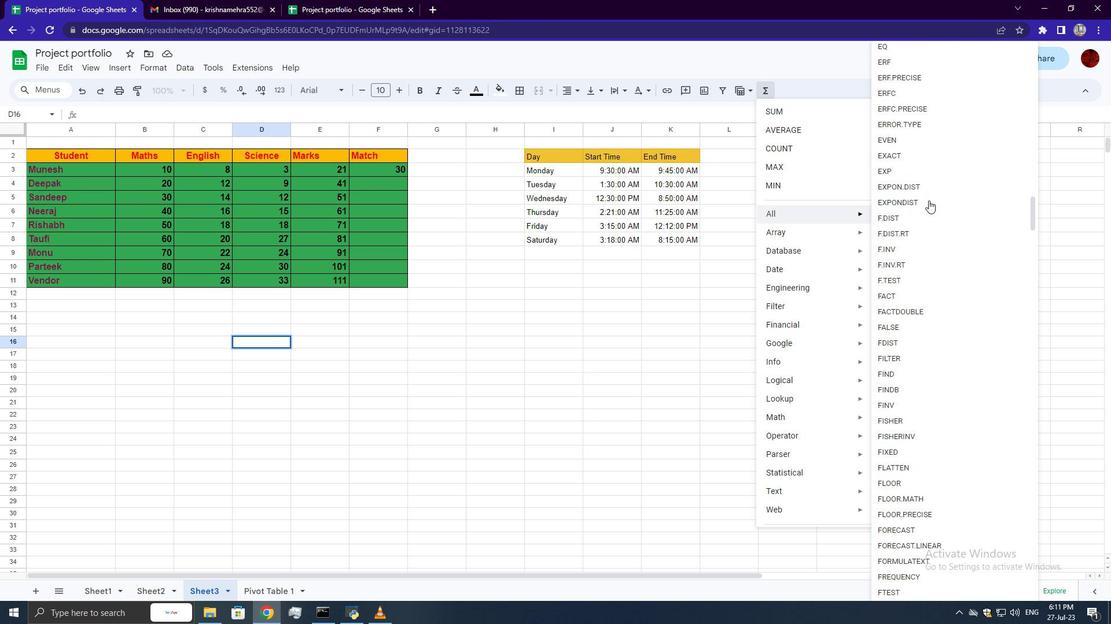 
Action: Mouse scrolled (928, 200) with delta (0, 0)
Screenshot: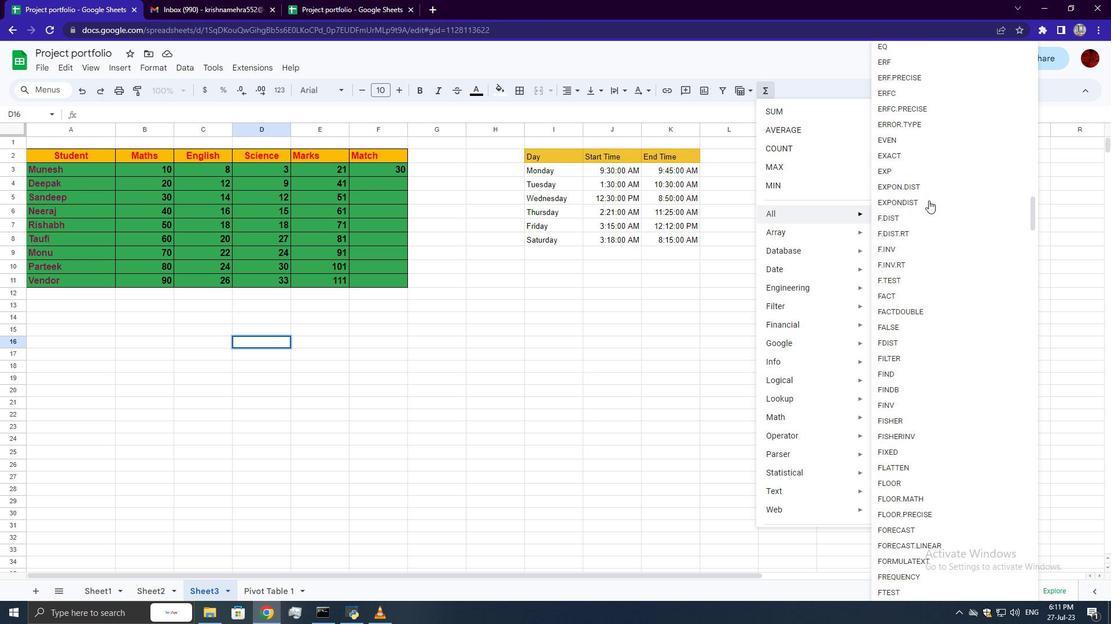 
Action: Mouse scrolled (928, 200) with delta (0, 0)
Screenshot: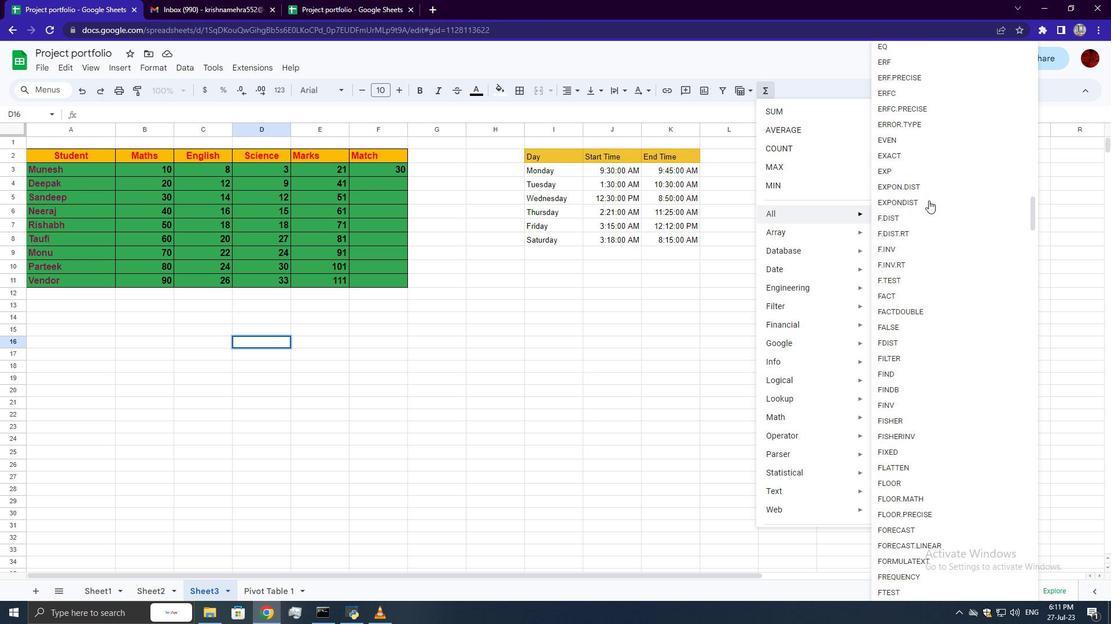
Action: Mouse scrolled (928, 200) with delta (0, 0)
Screenshot: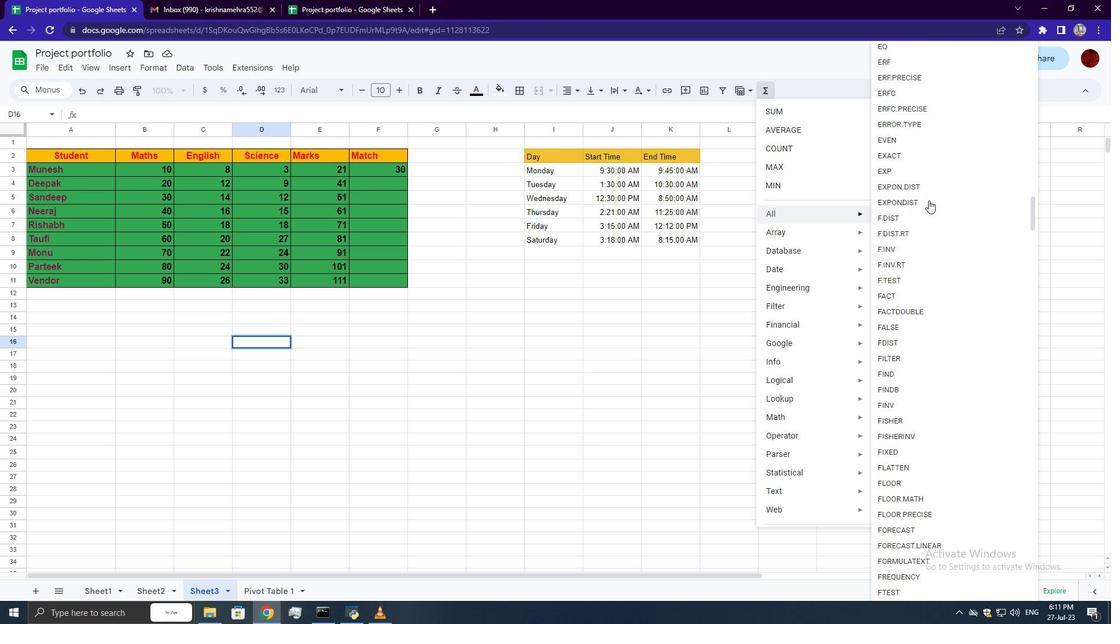 
Action: Mouse scrolled (928, 200) with delta (0, 0)
Screenshot: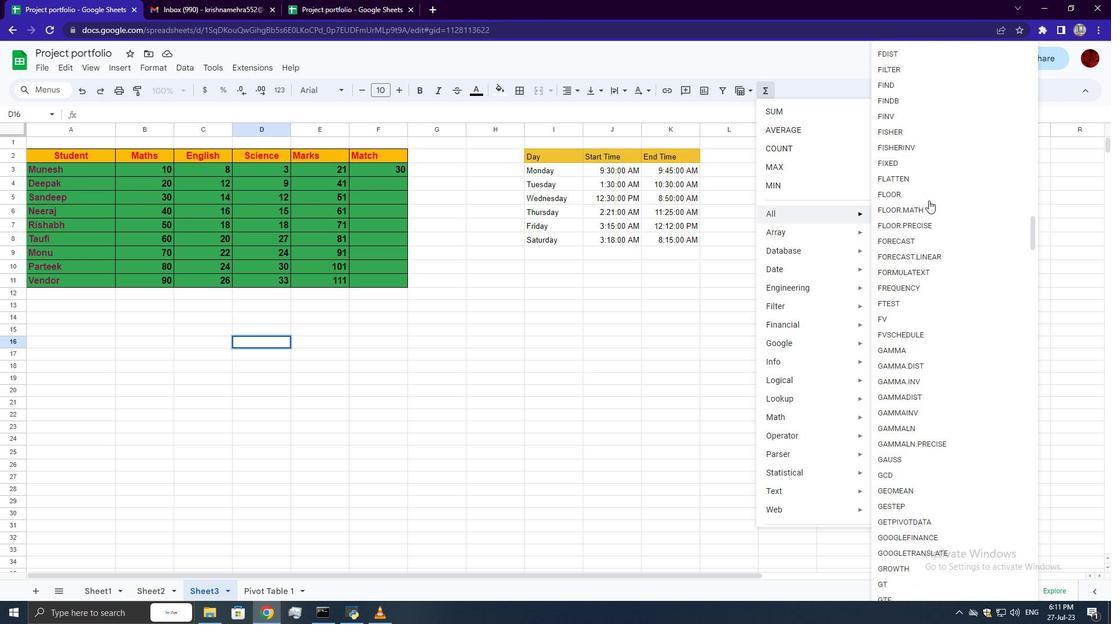 
Action: Mouse scrolled (928, 200) with delta (0, 0)
Screenshot: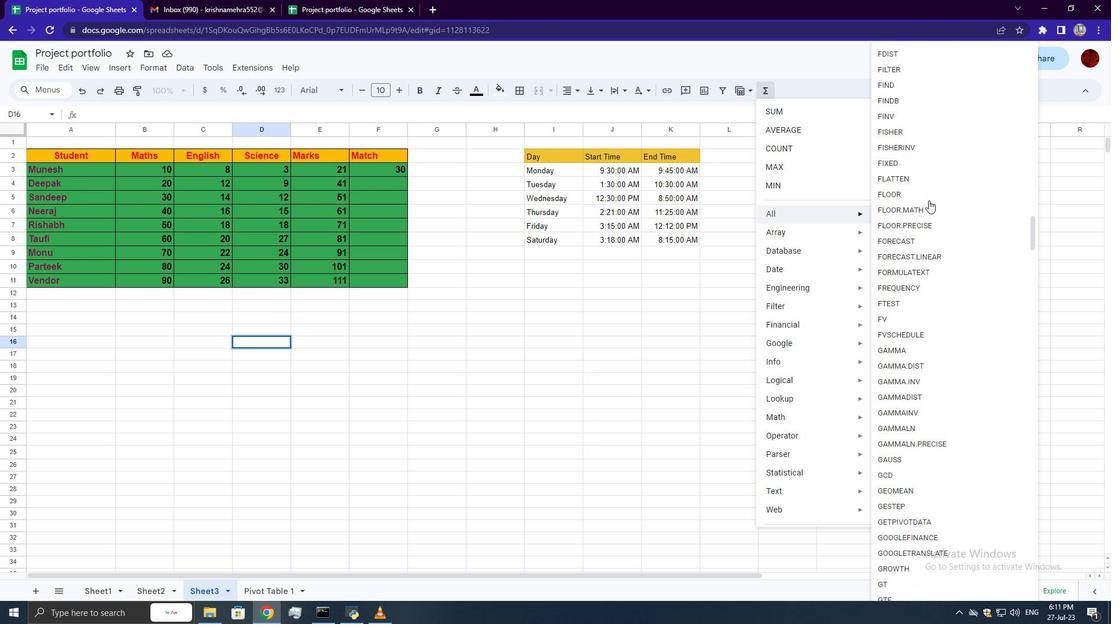 
Action: Mouse scrolled (928, 200) with delta (0, 0)
Screenshot: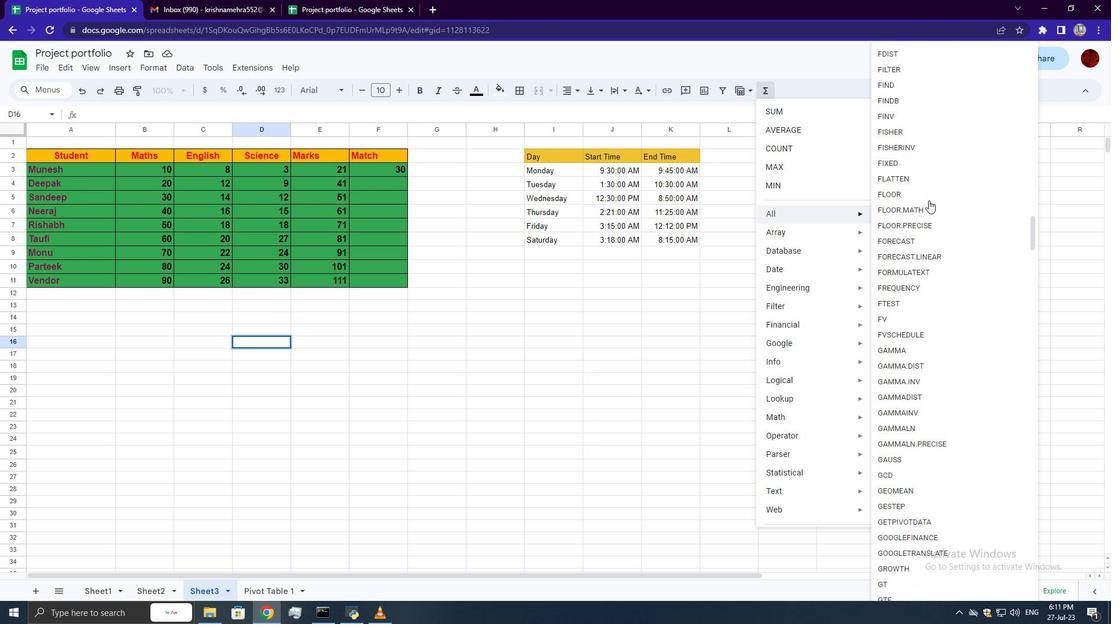 
Action: Mouse scrolled (928, 200) with delta (0, 0)
Screenshot: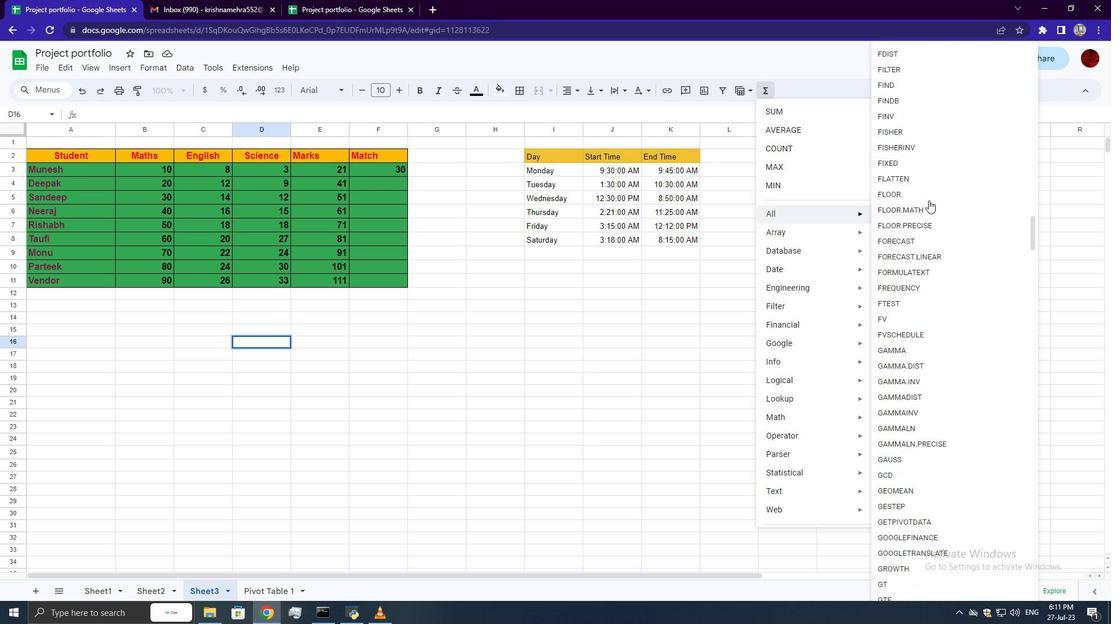 
Action: Mouse scrolled (928, 200) with delta (0, 0)
Screenshot: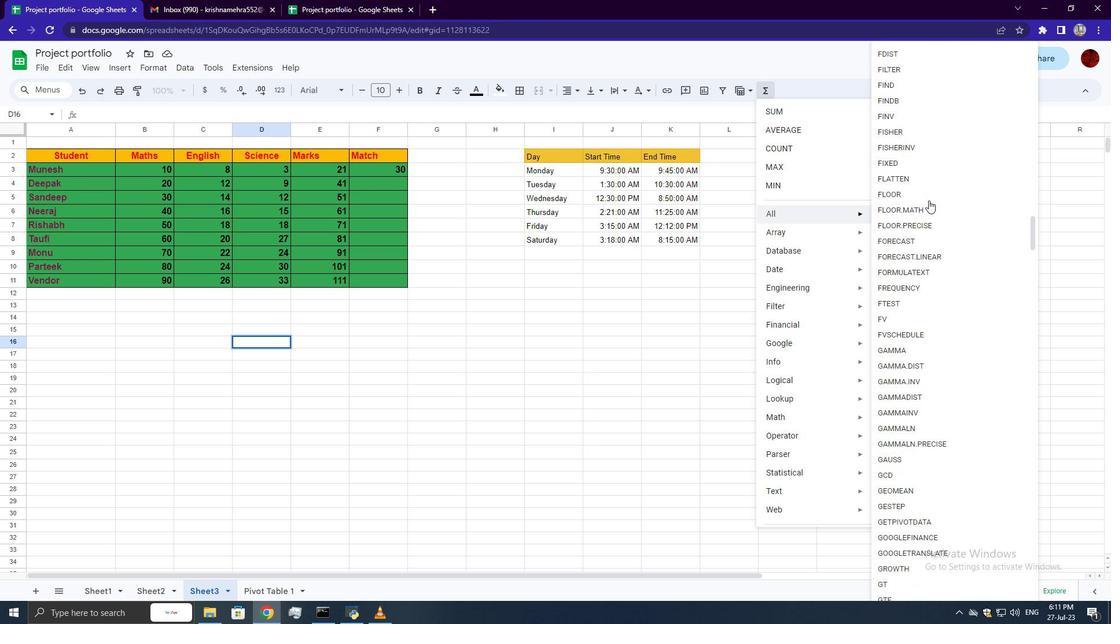 
Action: Mouse scrolled (928, 200) with delta (0, 0)
Screenshot: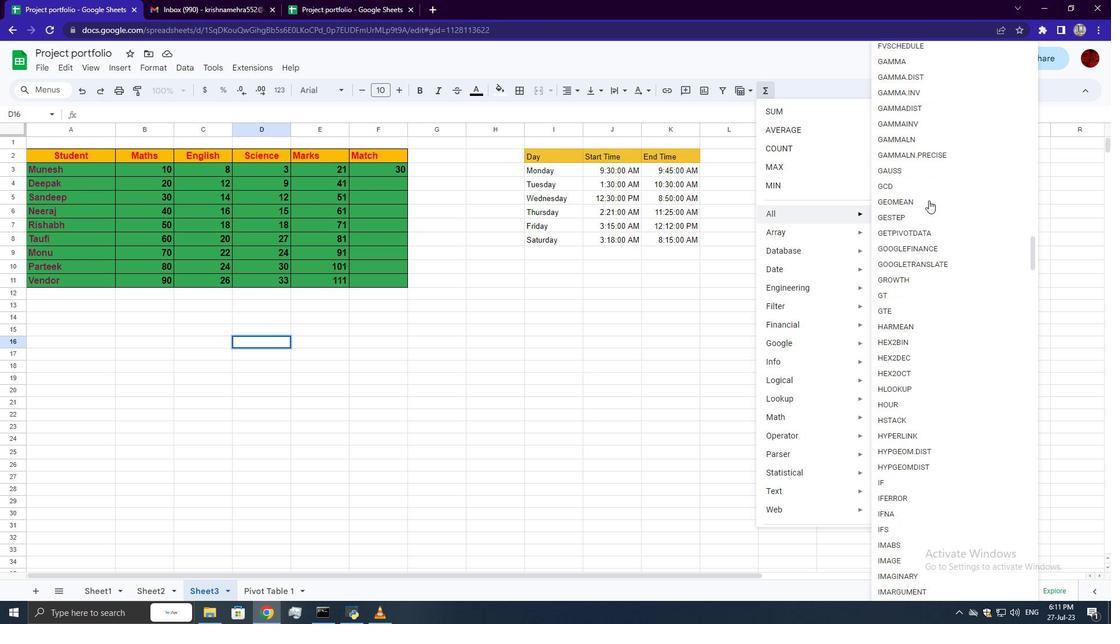 
Action: Mouse scrolled (928, 200) with delta (0, 0)
Screenshot: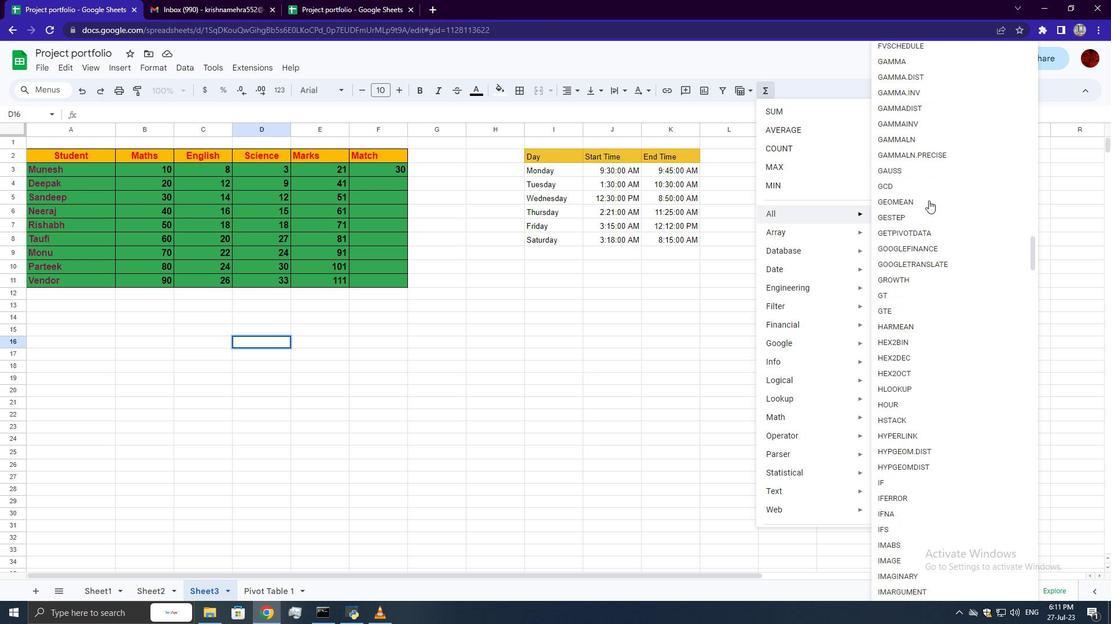 
Action: Mouse scrolled (928, 200) with delta (0, 0)
Screenshot: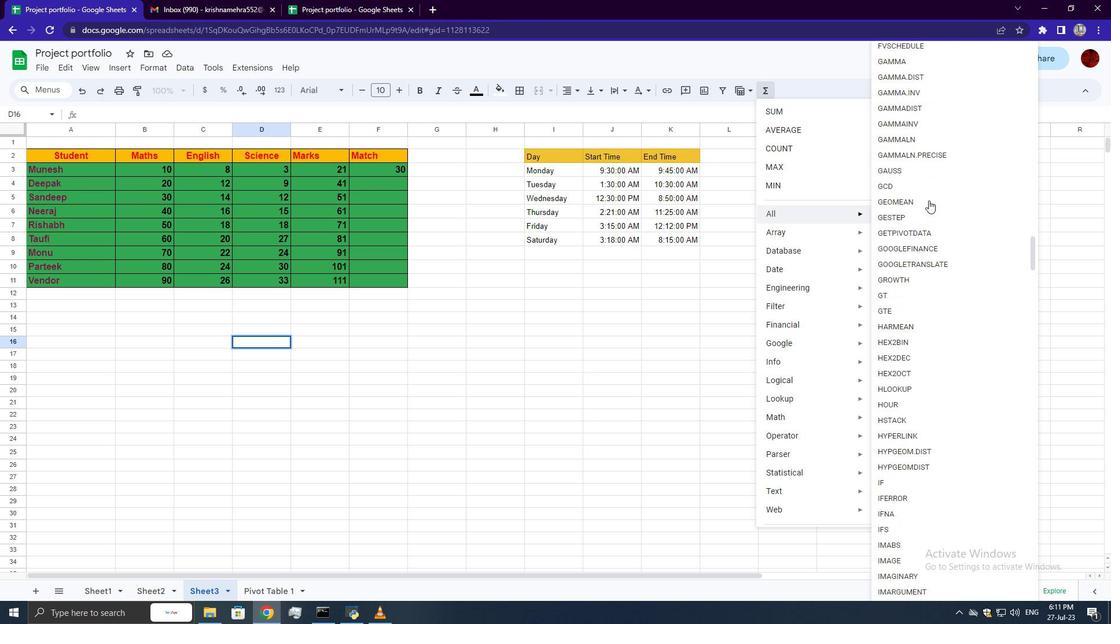 
Action: Mouse scrolled (928, 200) with delta (0, 0)
Screenshot: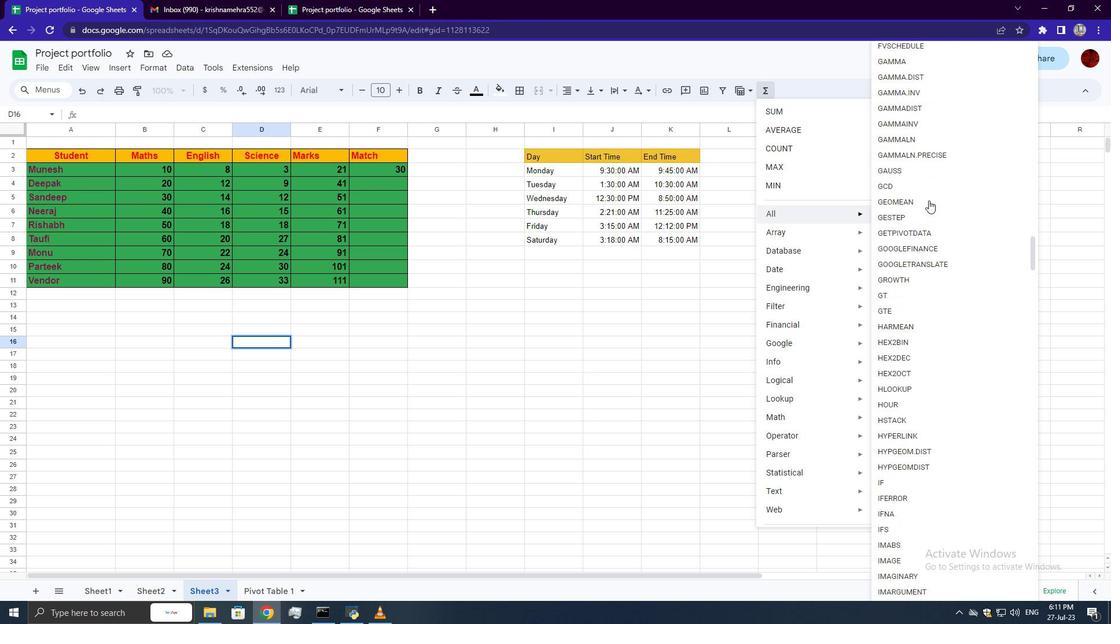
Action: Mouse scrolled (928, 200) with delta (0, 0)
Screenshot: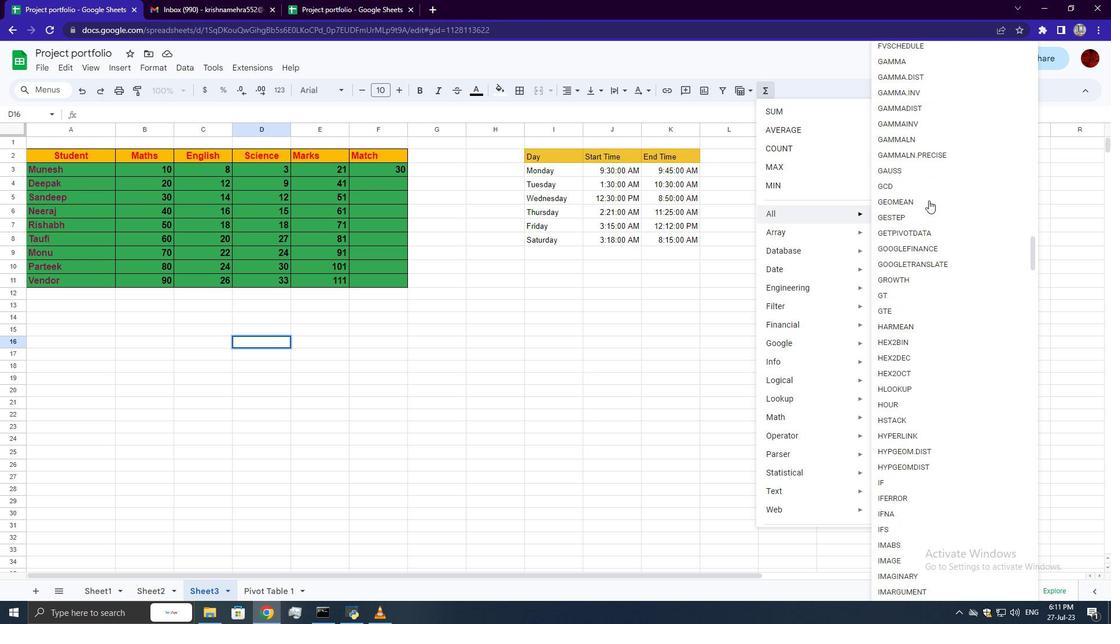 
Action: Mouse scrolled (928, 200) with delta (0, 0)
Screenshot: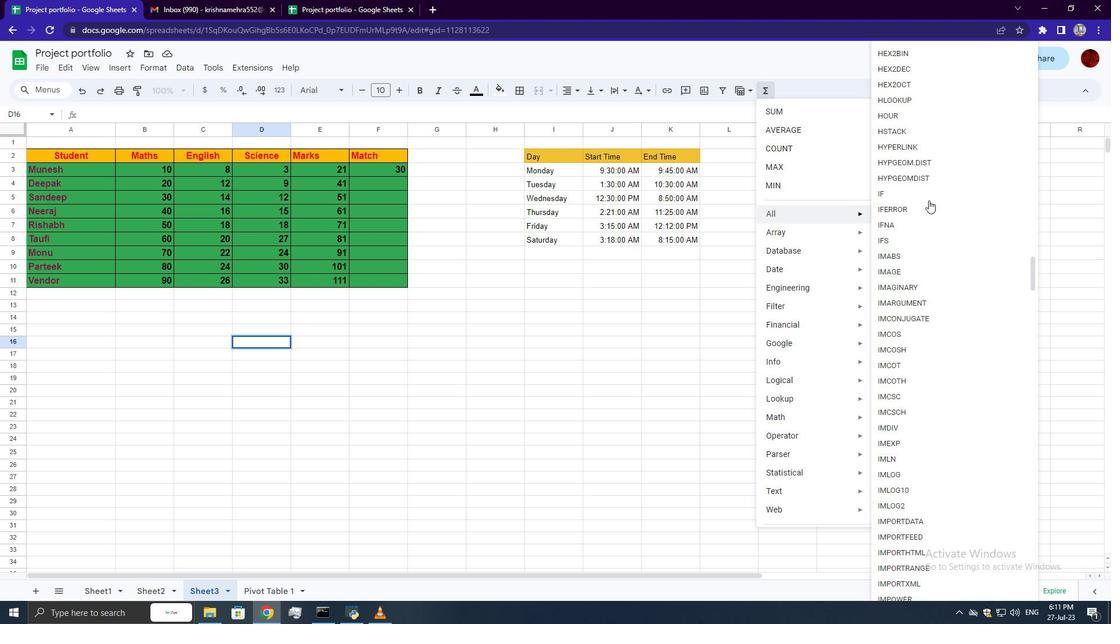 
Action: Mouse scrolled (928, 200) with delta (0, 0)
Screenshot: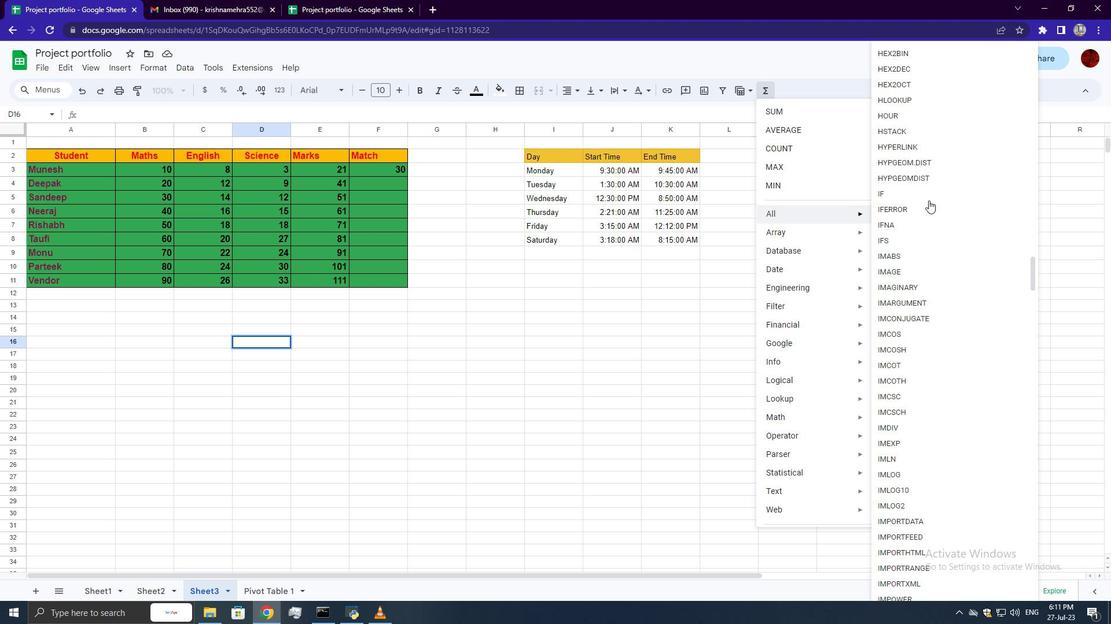 
Action: Mouse scrolled (928, 200) with delta (0, 0)
Screenshot: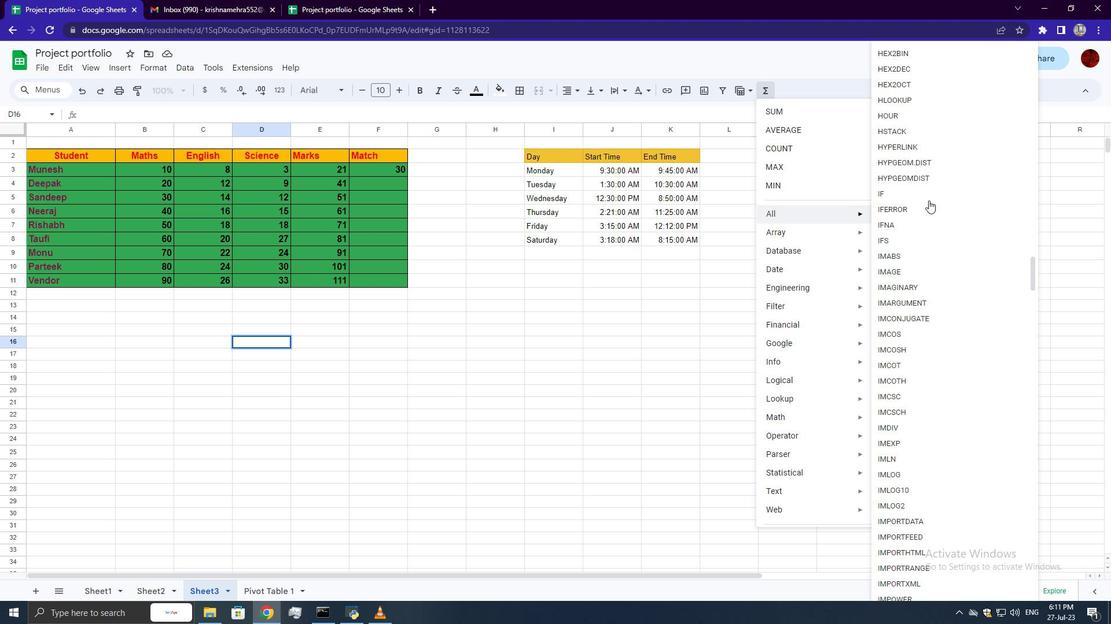 
Action: Mouse scrolled (928, 200) with delta (0, 0)
Screenshot: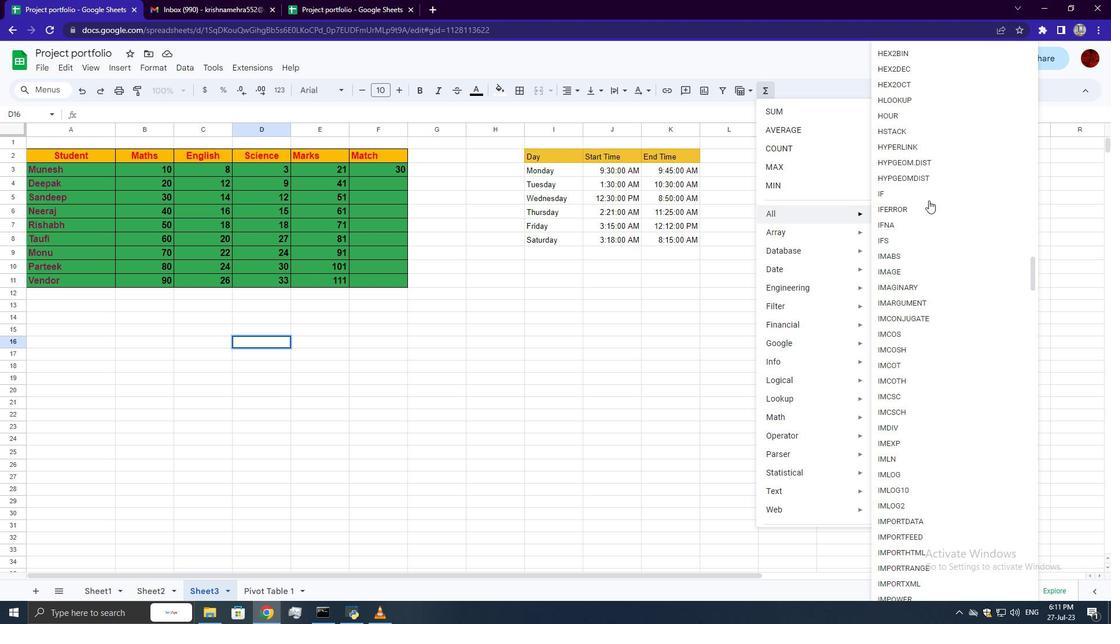 
Action: Mouse scrolled (928, 200) with delta (0, 0)
Screenshot: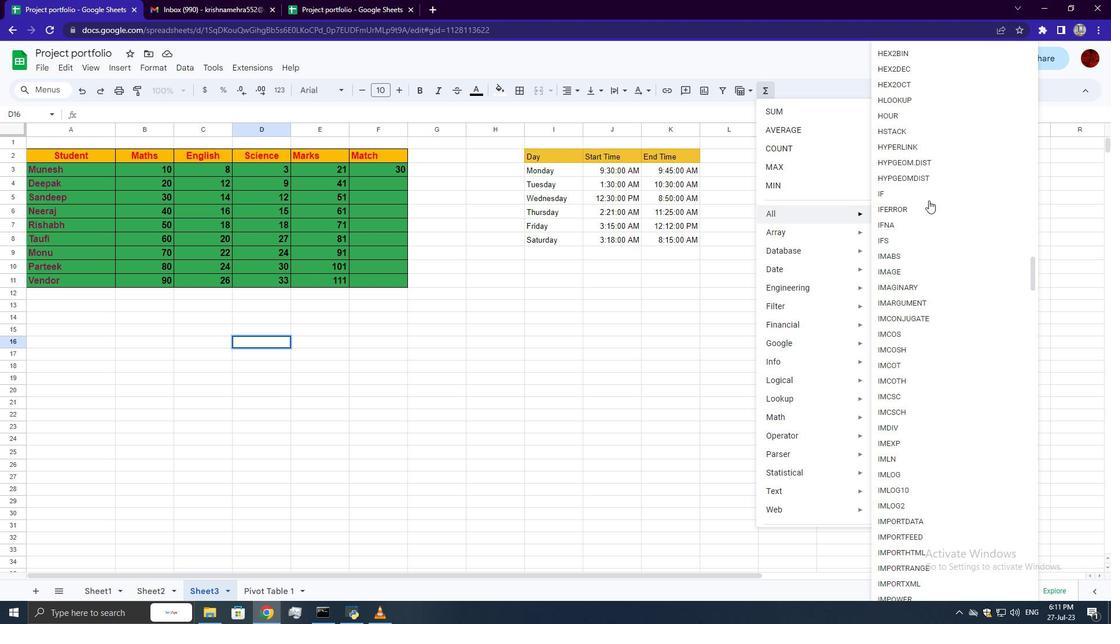 
Action: Mouse scrolled (928, 200) with delta (0, 0)
Screenshot: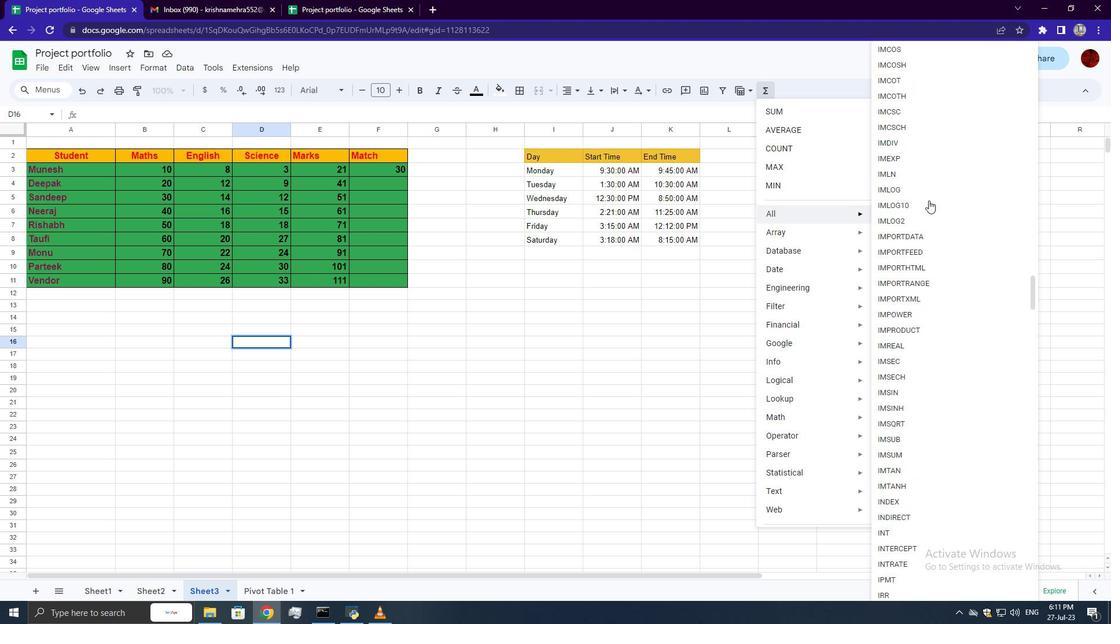 
Action: Mouse scrolled (928, 200) with delta (0, 0)
Screenshot: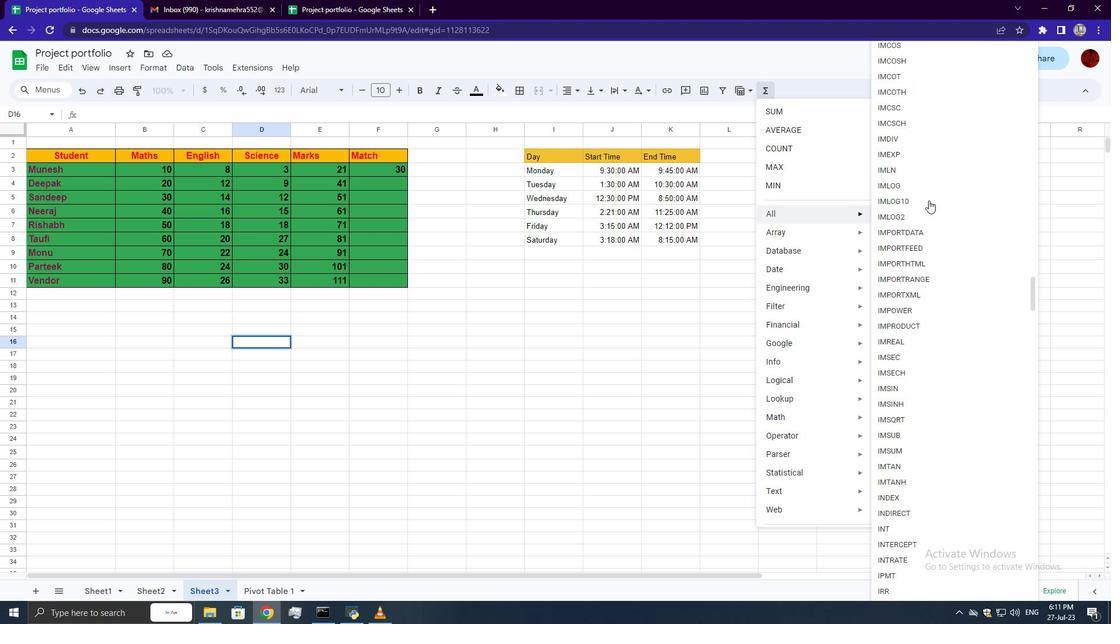 
Action: Mouse scrolled (928, 200) with delta (0, 0)
Screenshot: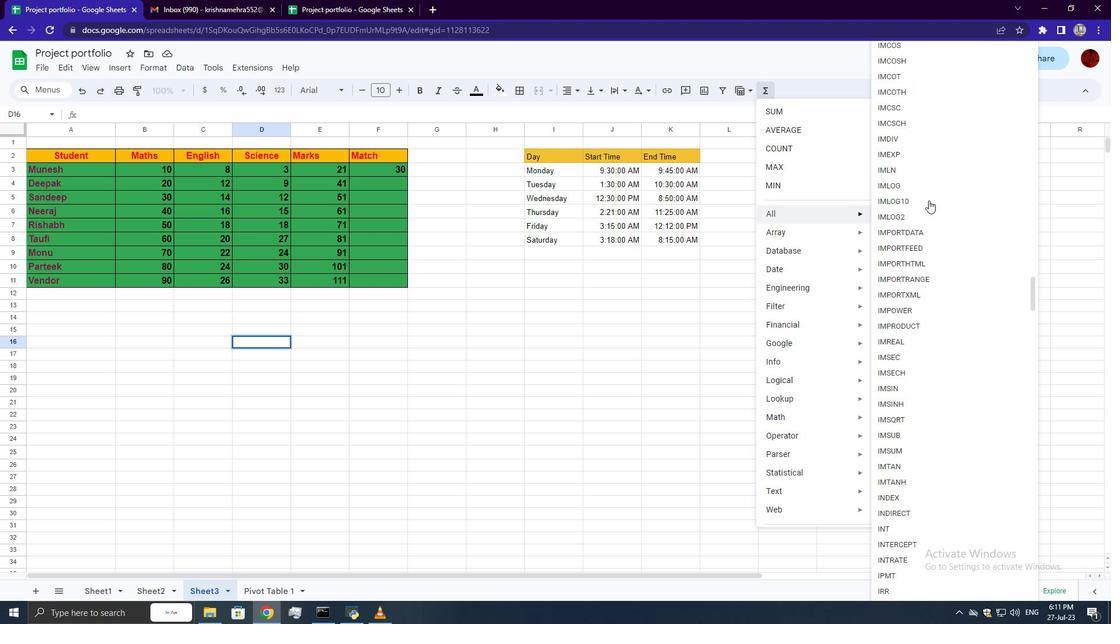 
Action: Mouse scrolled (928, 200) with delta (0, 0)
Screenshot: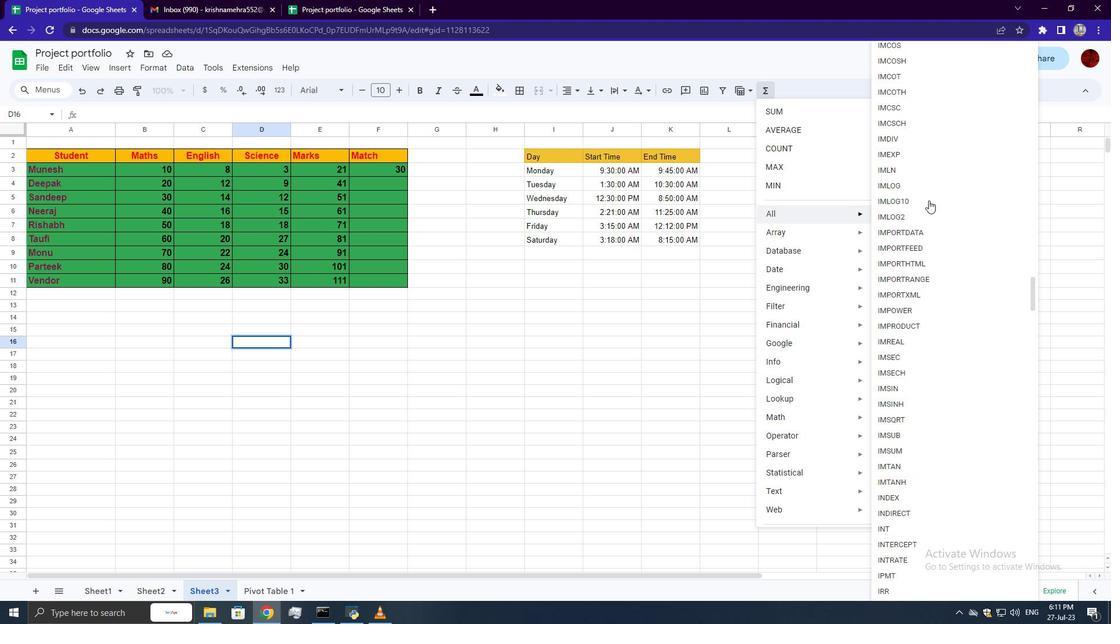 
Action: Mouse scrolled (928, 200) with delta (0, 0)
Screenshot: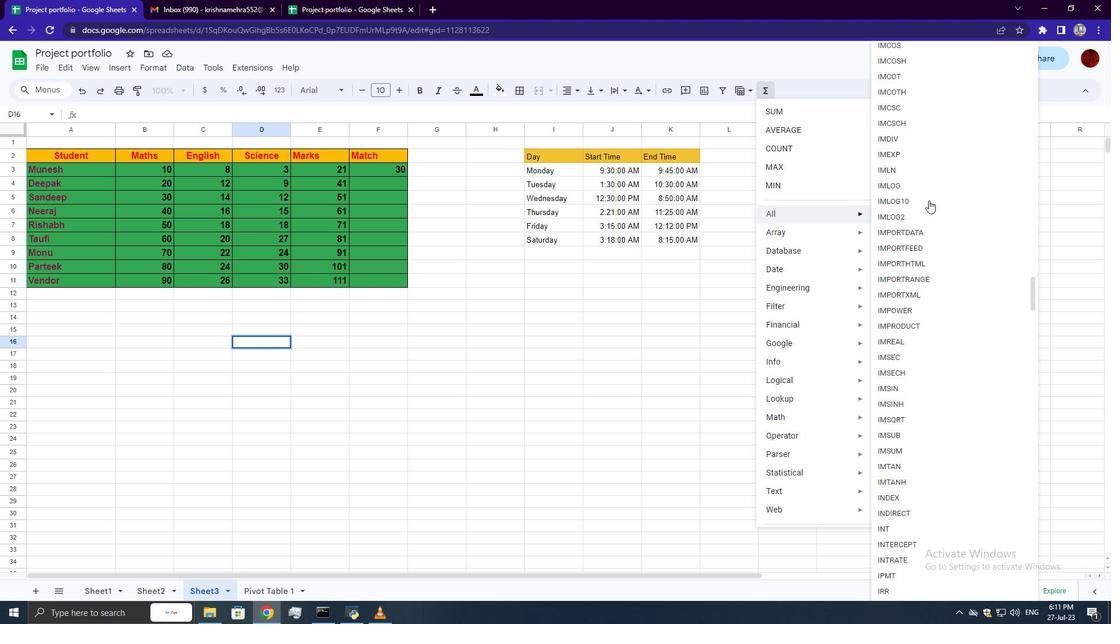
Action: Mouse scrolled (928, 200) with delta (0, 0)
Screenshot: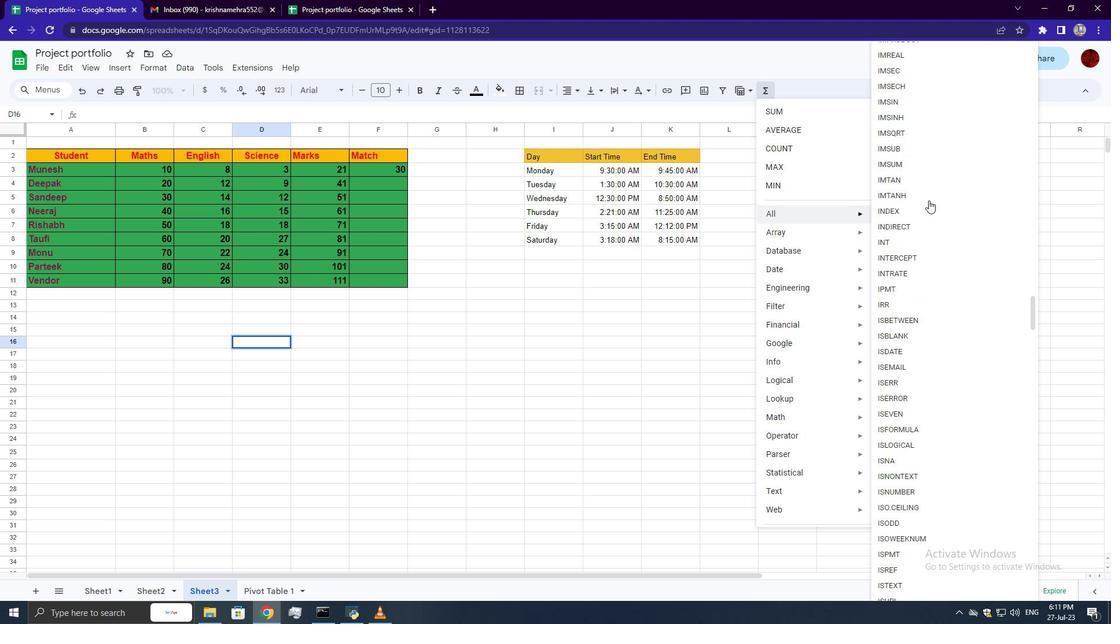 
Action: Mouse scrolled (928, 200) with delta (0, 0)
Screenshot: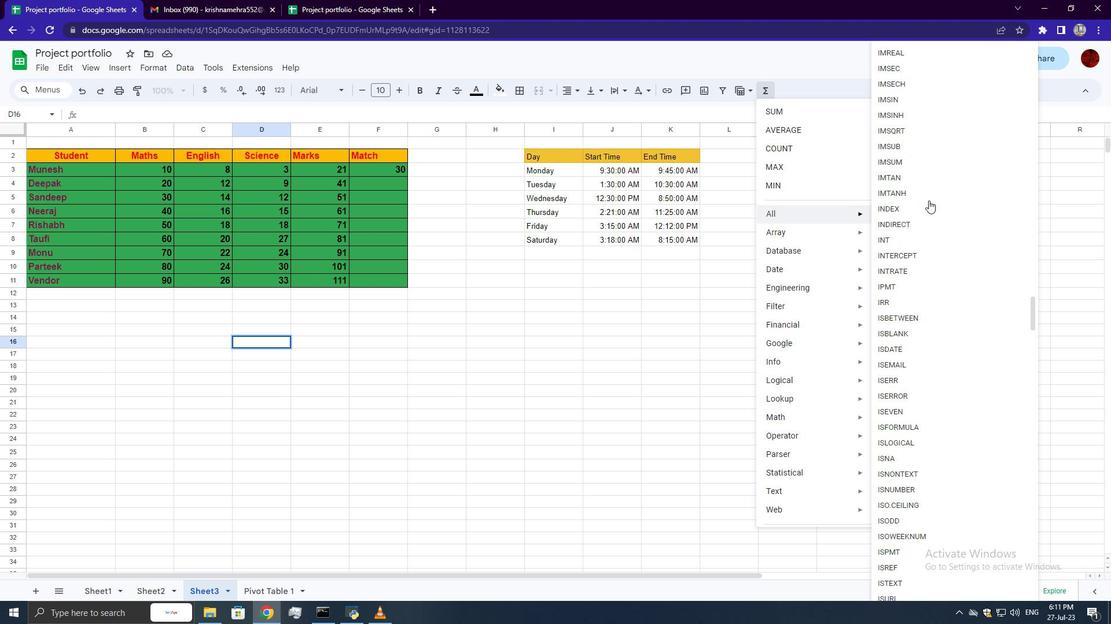
Action: Mouse scrolled (928, 200) with delta (0, 0)
Screenshot: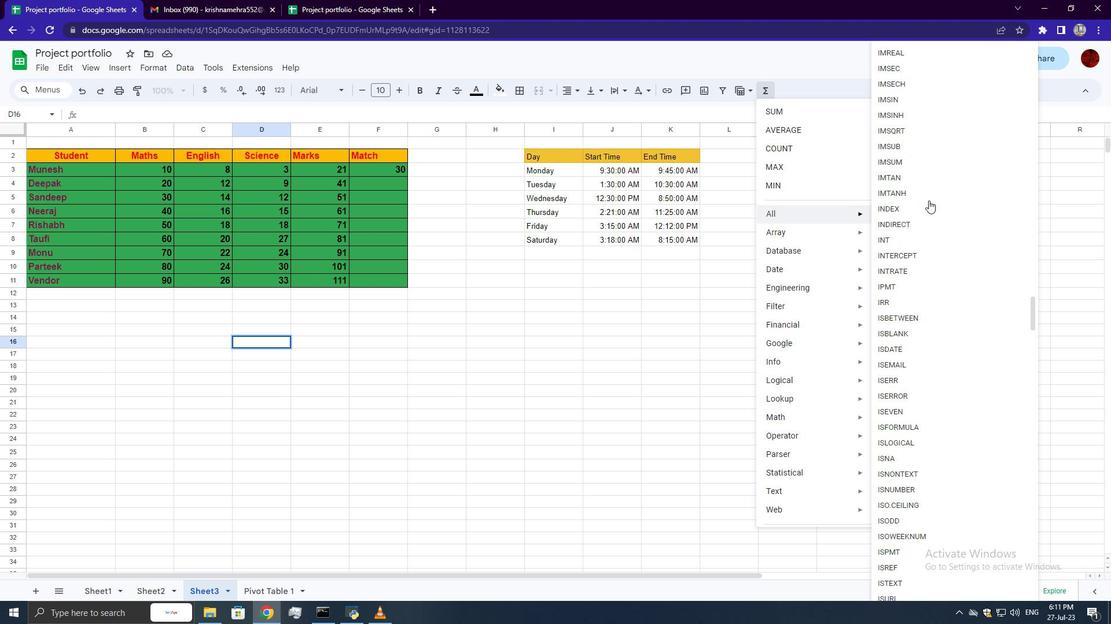 
Action: Mouse scrolled (928, 200) with delta (0, 0)
Screenshot: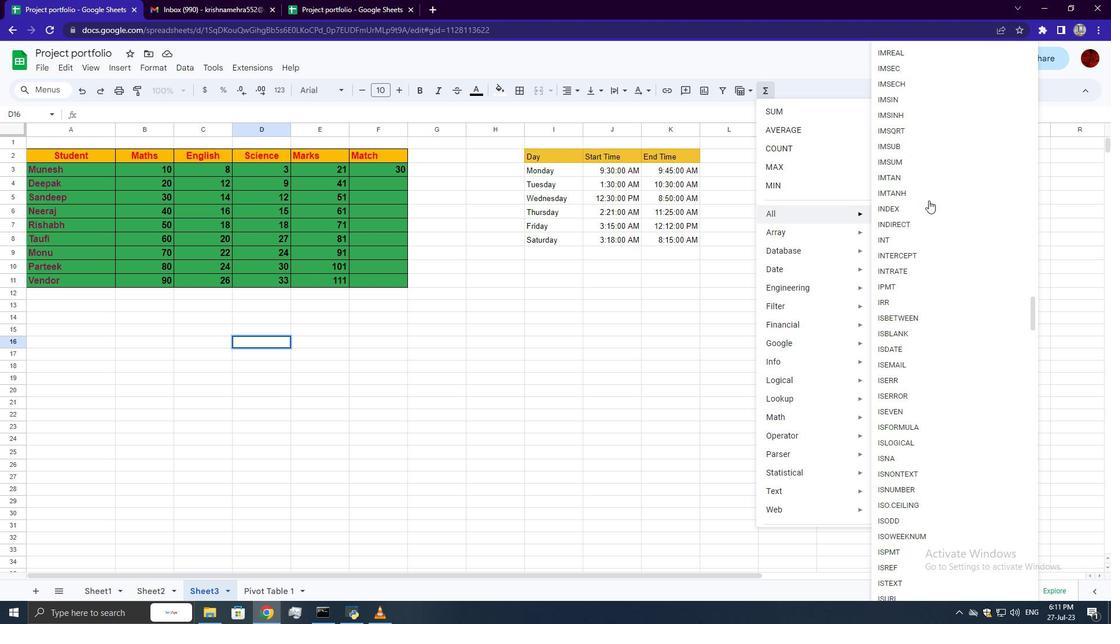 
Action: Mouse scrolled (928, 200) with delta (0, 0)
Screenshot: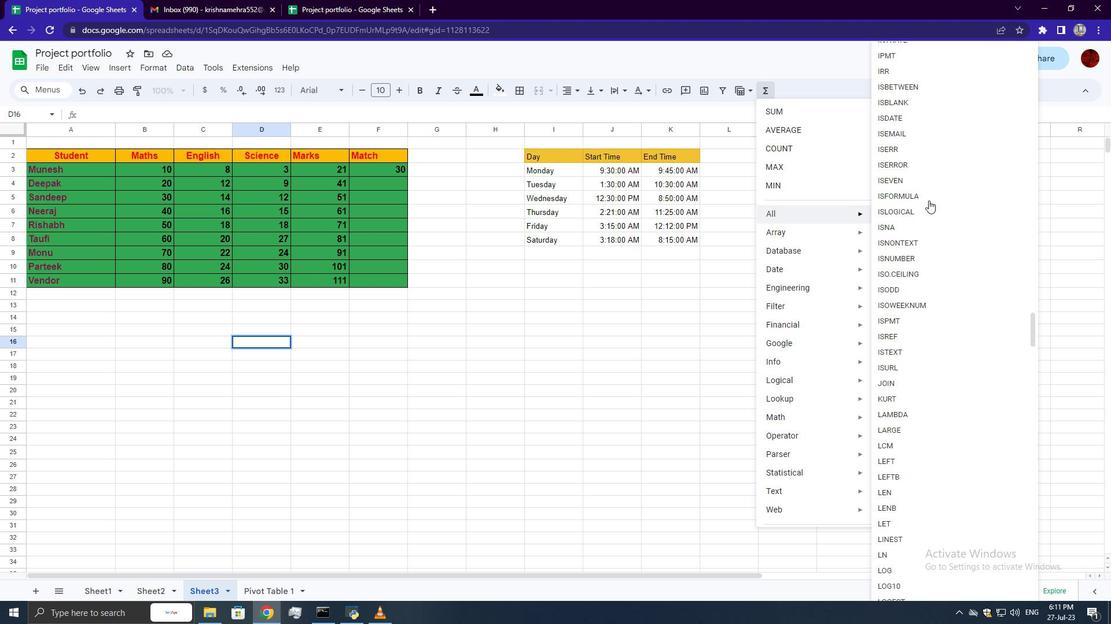 
Action: Mouse scrolled (928, 200) with delta (0, 0)
Screenshot: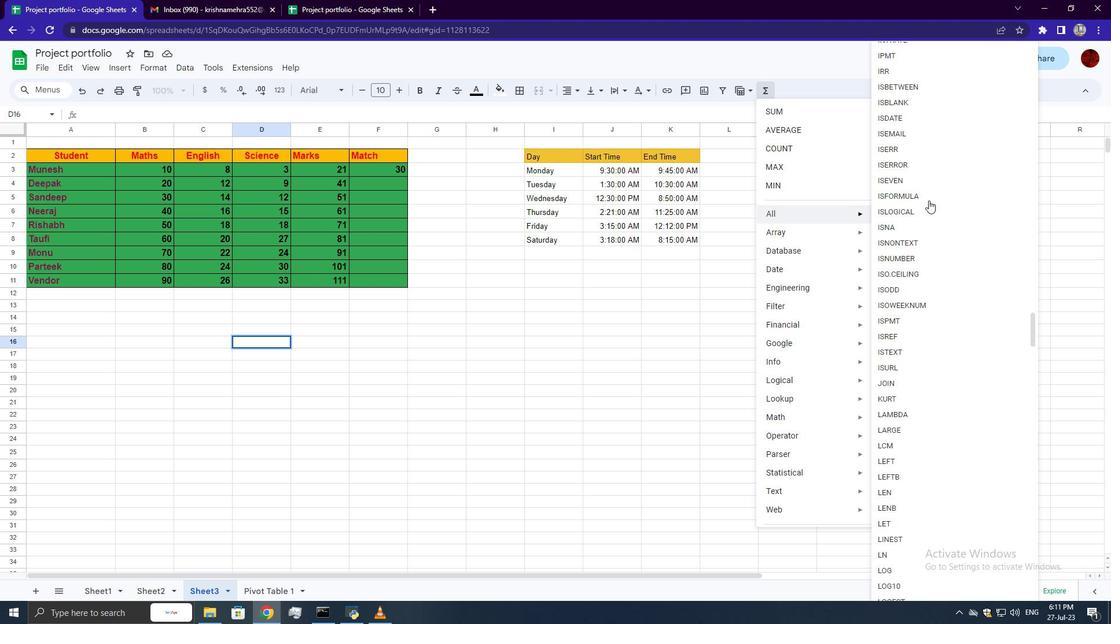
Action: Mouse scrolled (928, 200) with delta (0, 0)
Screenshot: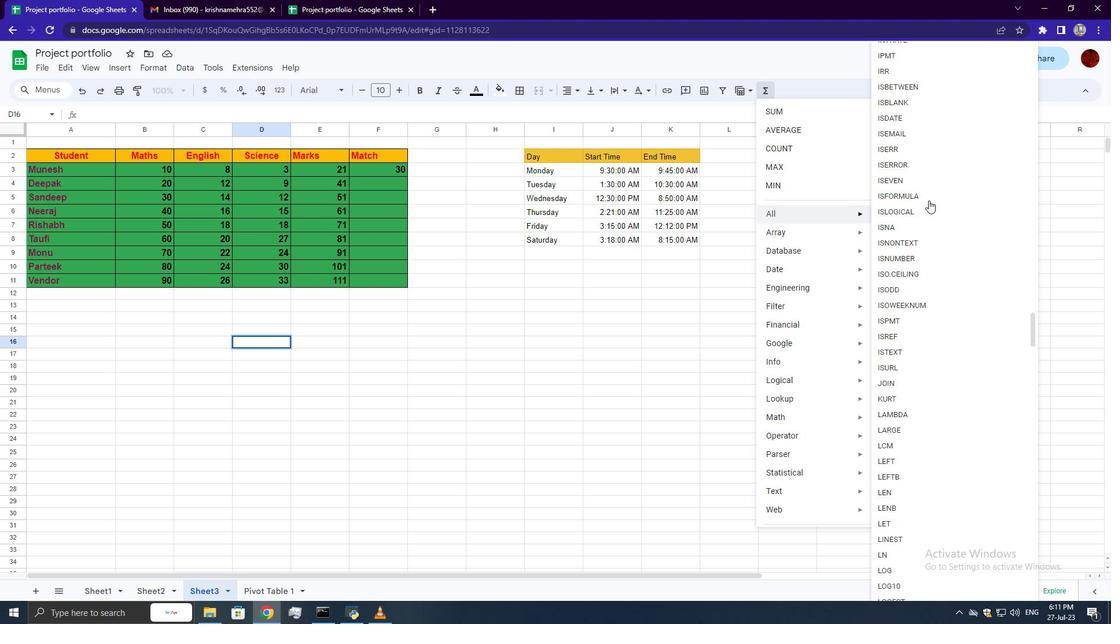 
Action: Mouse scrolled (928, 200) with delta (0, 0)
Screenshot: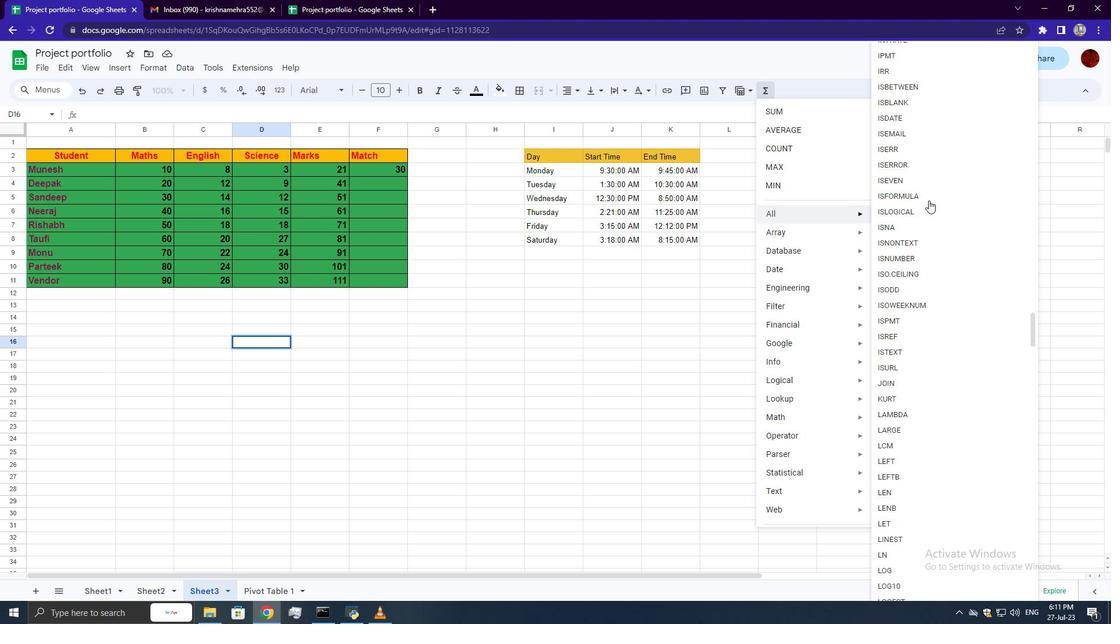 
Action: Mouse scrolled (928, 200) with delta (0, 0)
Screenshot: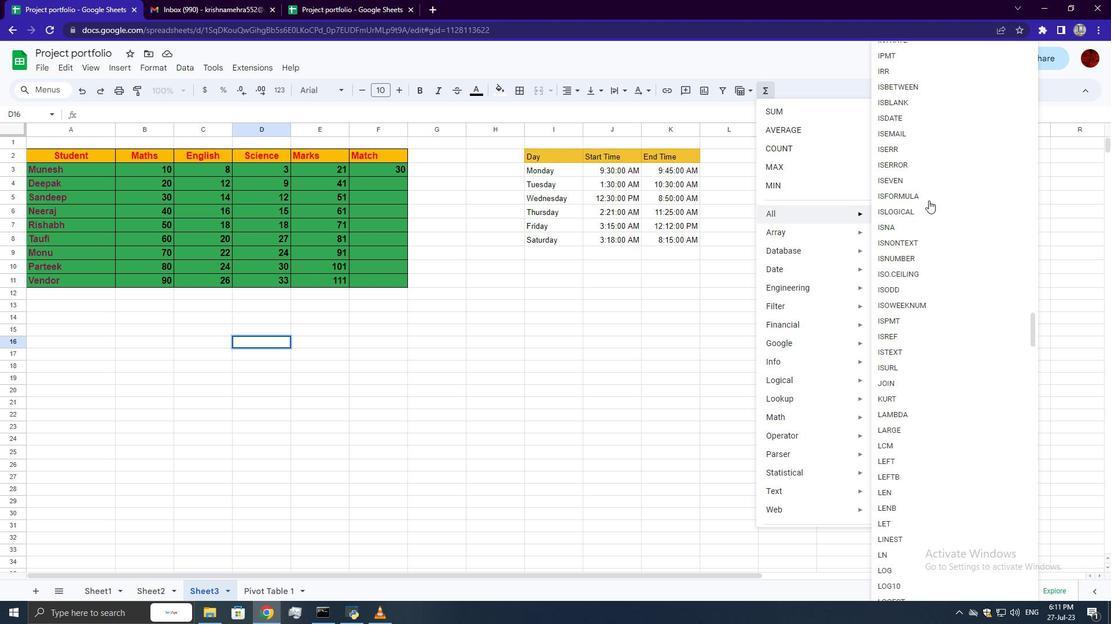 
Action: Mouse scrolled (928, 200) with delta (0, 0)
Screenshot: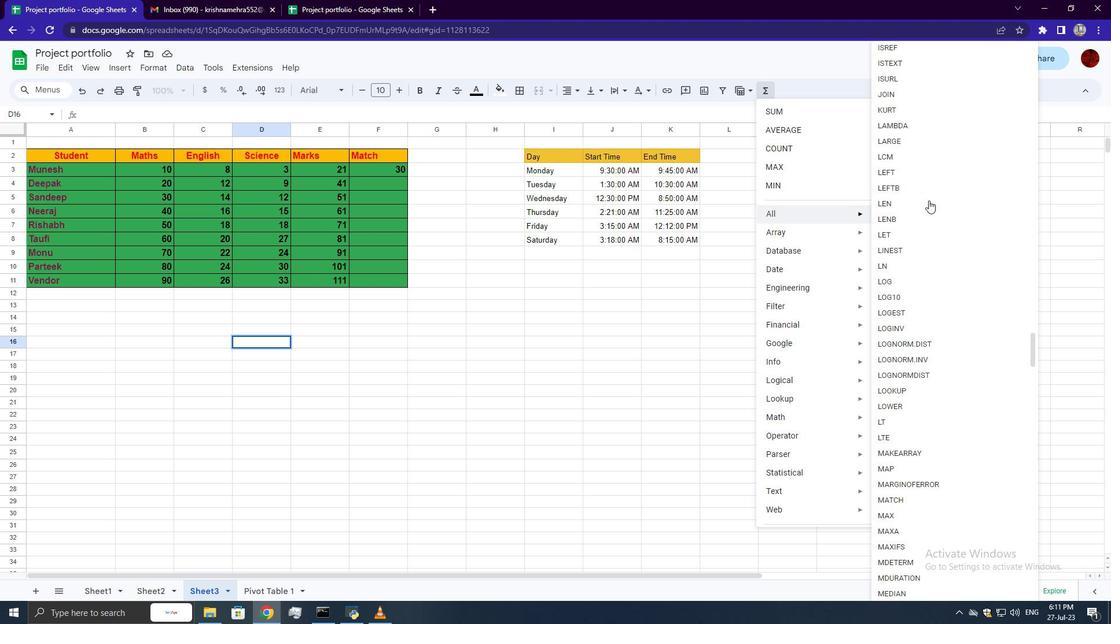 
Action: Mouse scrolled (928, 200) with delta (0, 0)
Screenshot: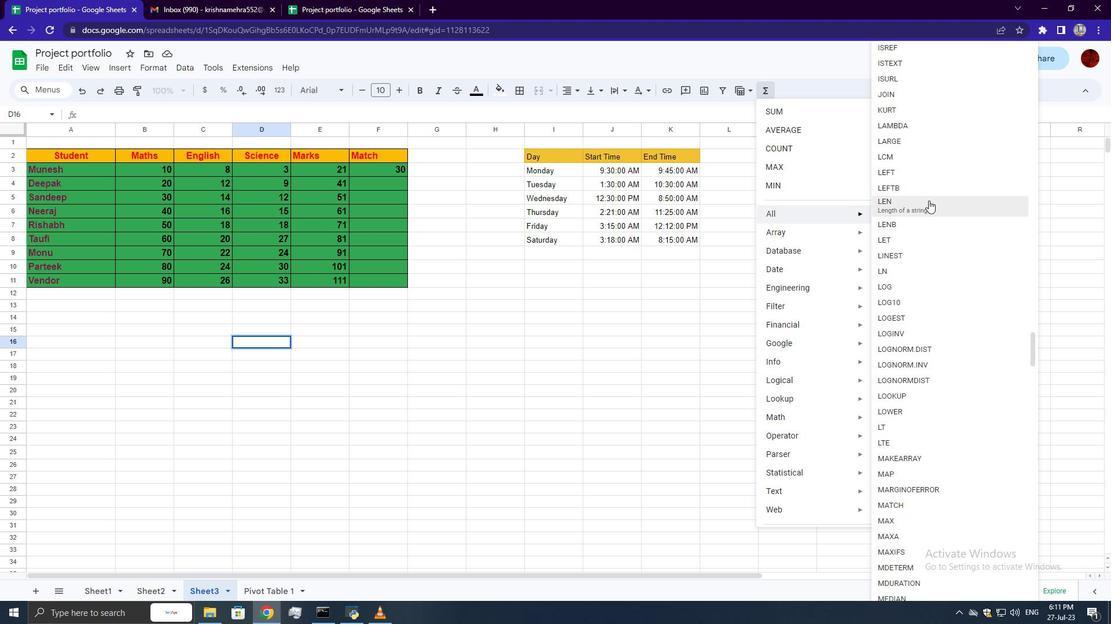 
Action: Mouse scrolled (928, 200) with delta (0, 0)
Screenshot: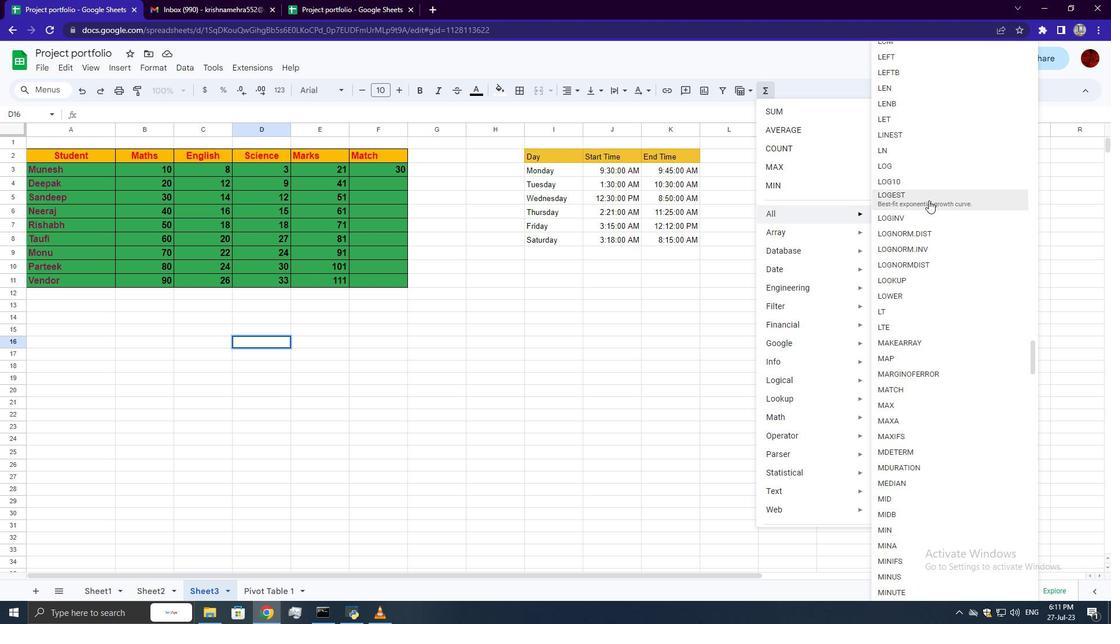 
Action: Mouse scrolled (928, 200) with delta (0, 0)
Screenshot: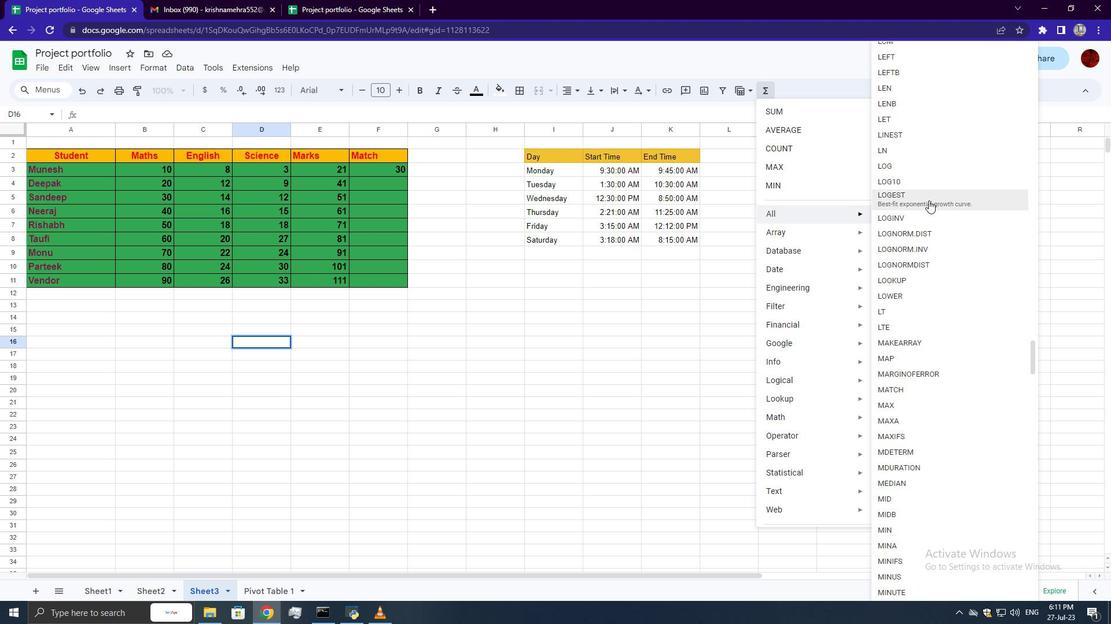 
Action: Mouse moved to (910, 287)
Screenshot: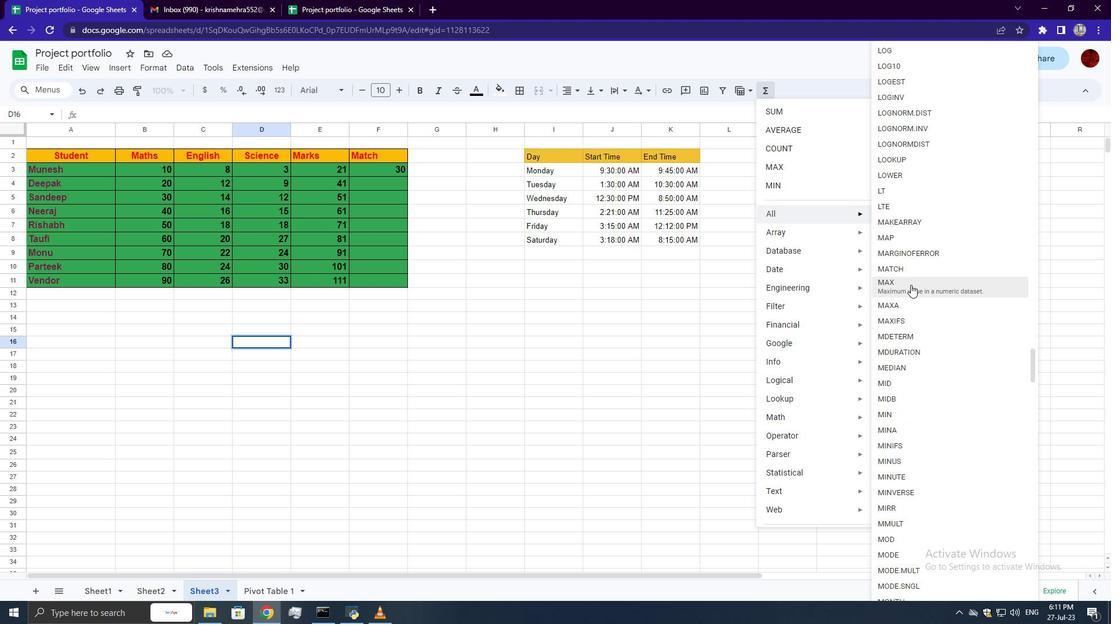 
Action: Mouse pressed left at (910, 287)
Screenshot: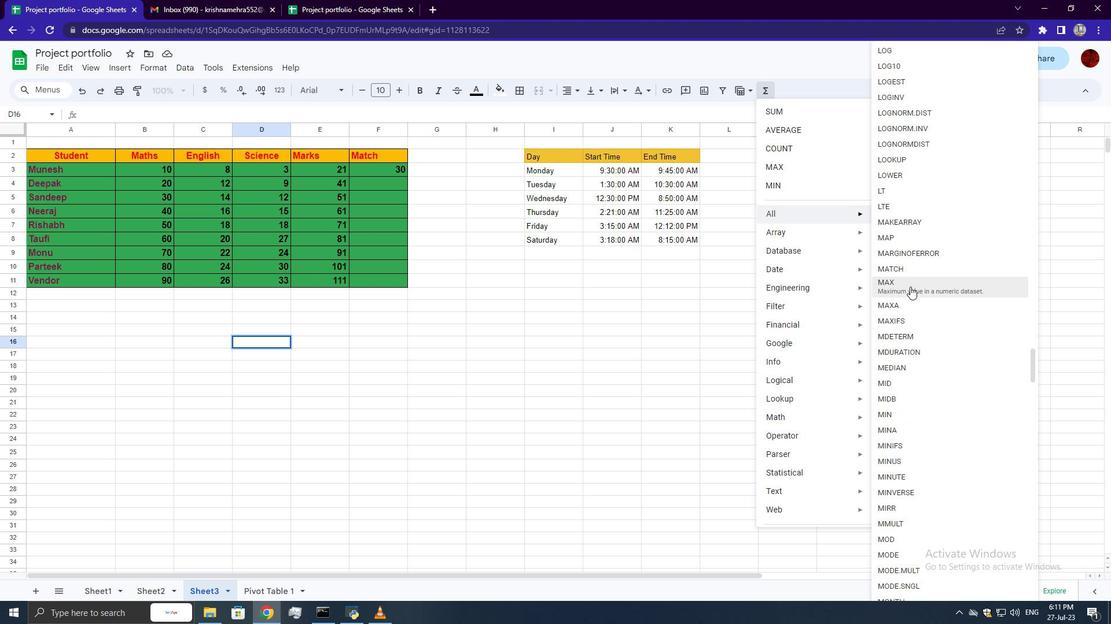 
Action: Mouse moved to (152, 170)
Screenshot: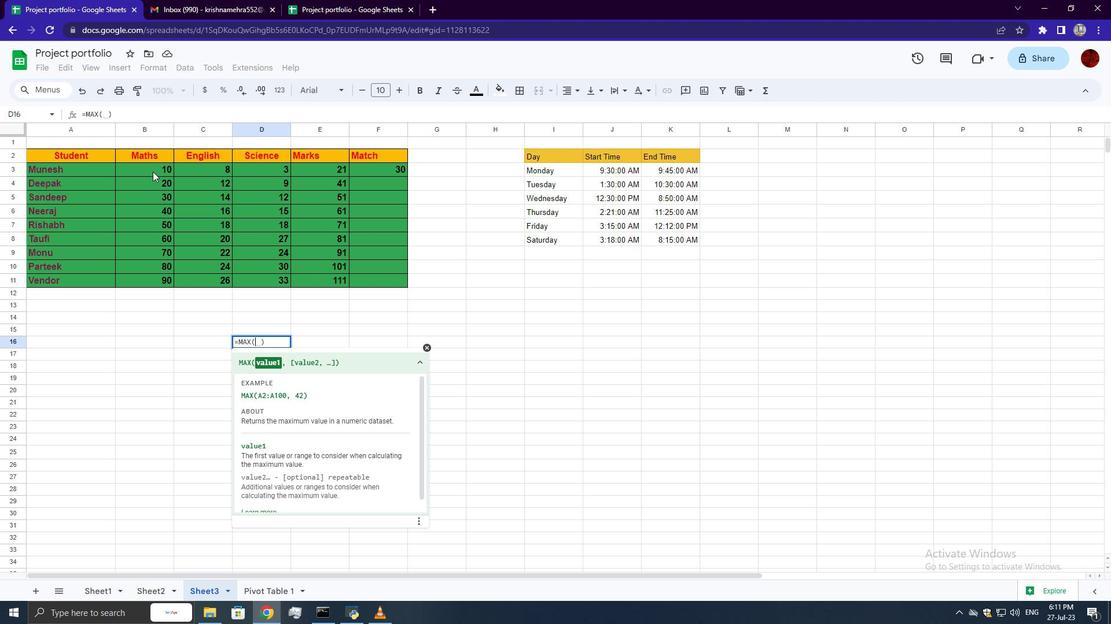 
Action: Mouse pressed left at (152, 170)
Screenshot: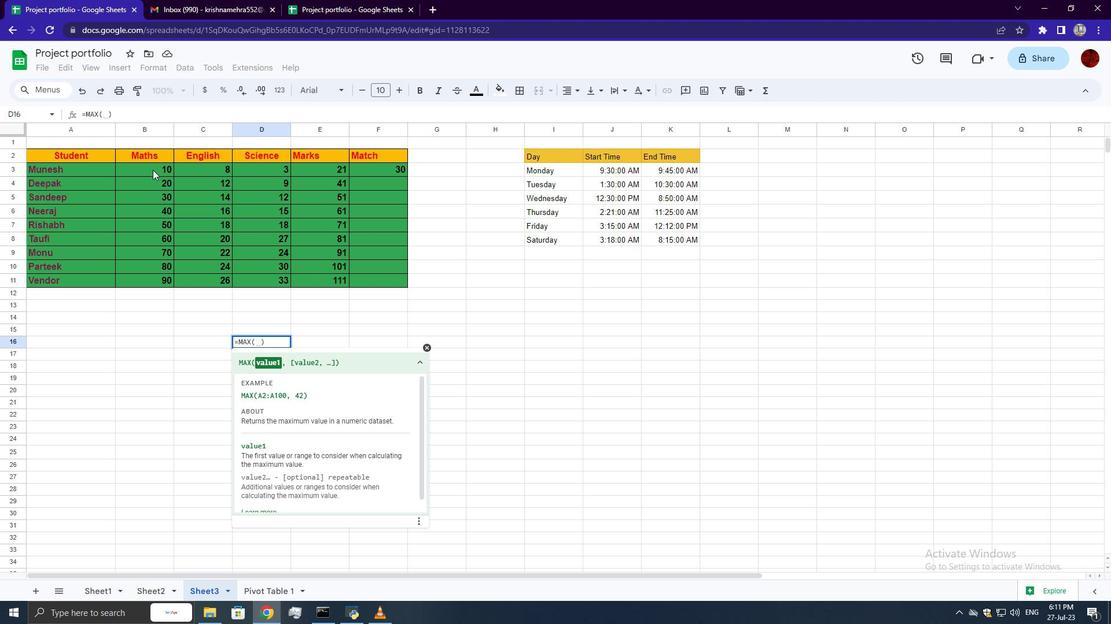 
Action: Mouse moved to (162, 276)
Screenshot: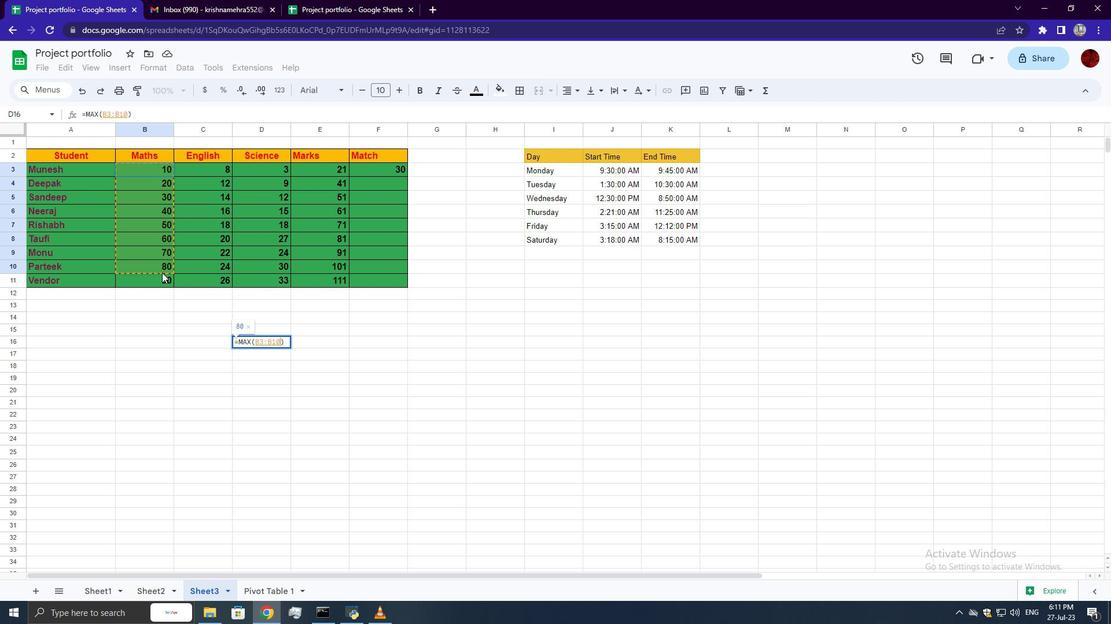 
Action: Key pressed ,<Key.space>42<Key.enter>
Screenshot: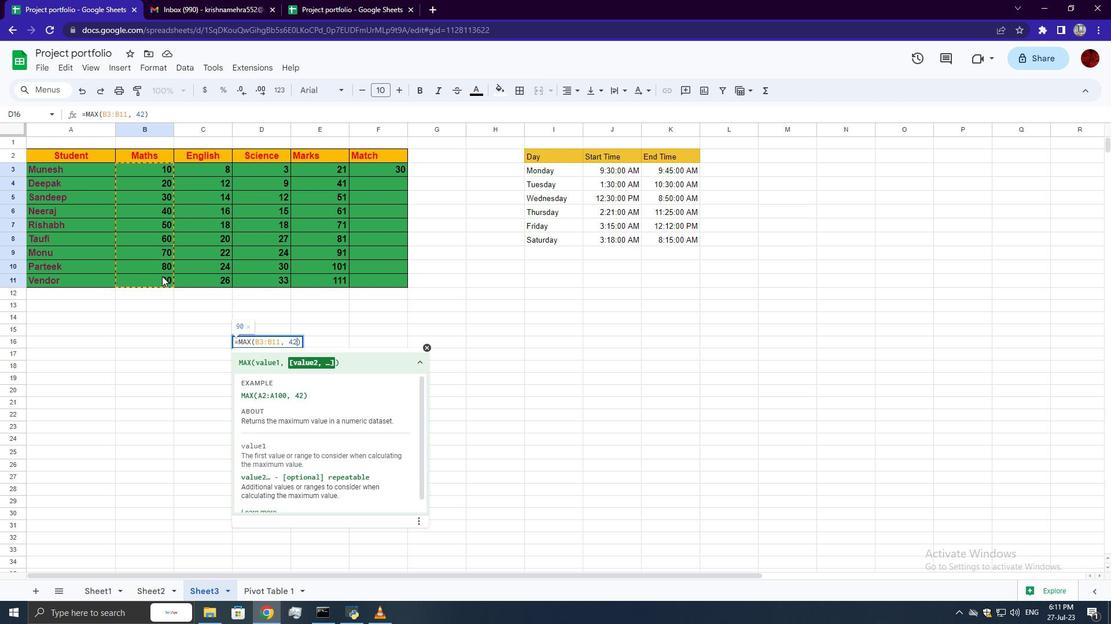 
